 Task: Look for space in Perumpāvūr, India from 8th June, 2023 to 12th June, 2023 for 2 adults in price range Rs.8000 to Rs.16000. Place can be private room with 1  bedroom having 1 bed and 1 bathroom. Property type can be flatguest house, hotel. Booking option can be shelf check-in. Required host language is English.
Action: Mouse moved to (409, 104)
Screenshot: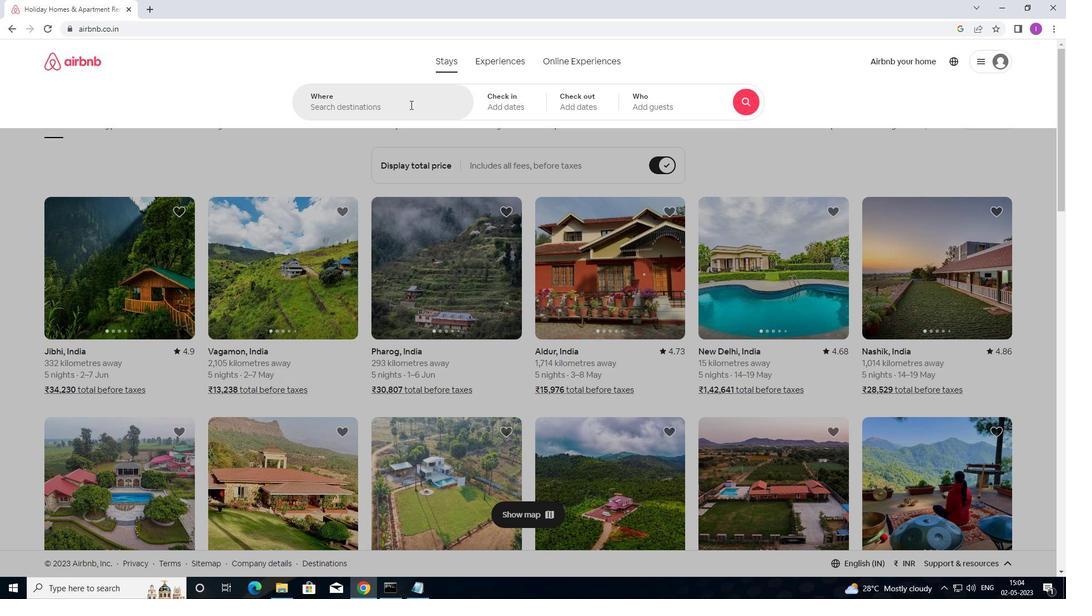 
Action: Mouse pressed left at (409, 104)
Screenshot: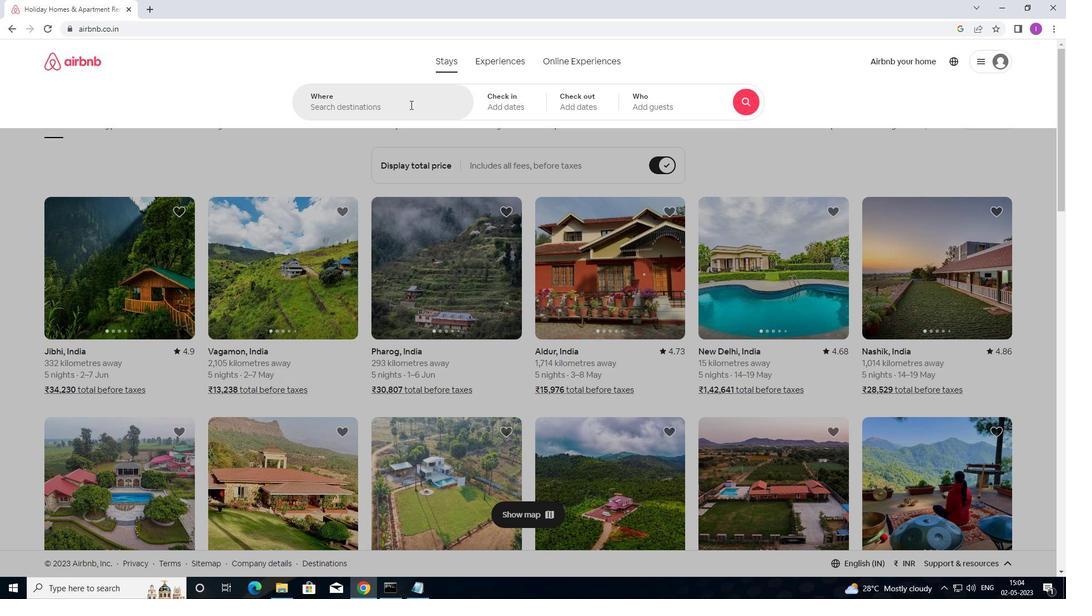 
Action: Mouse moved to (503, 107)
Screenshot: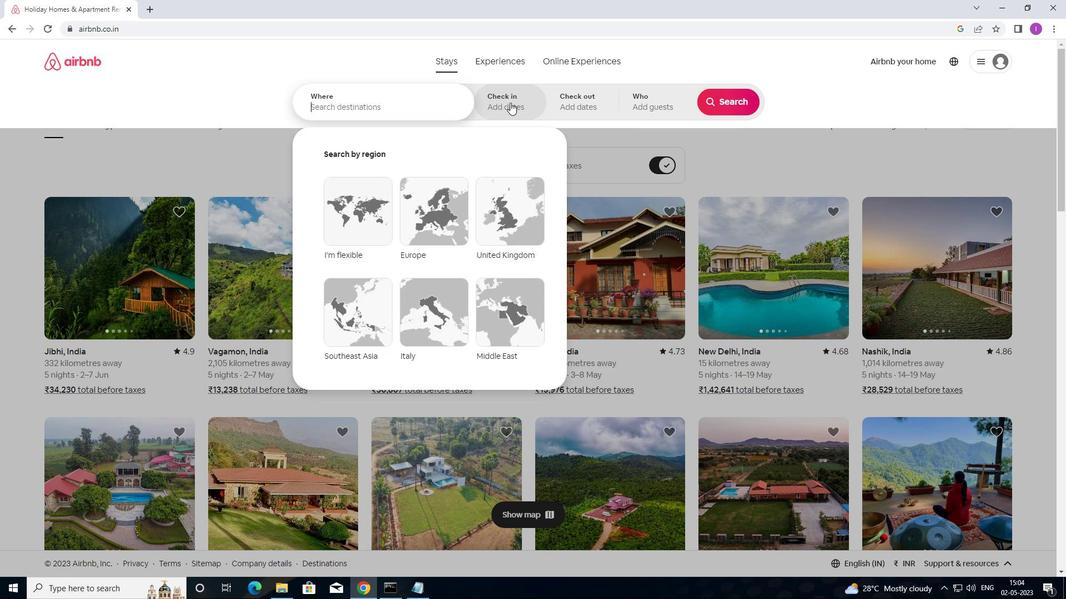 
Action: Key pressed <Key.shift><Key.shift><Key.shift><Key.shift><Key.shift><Key.shift><Key.shift><Key.shift>PERUMPAVUR,<Key.shift>INDIA
Screenshot: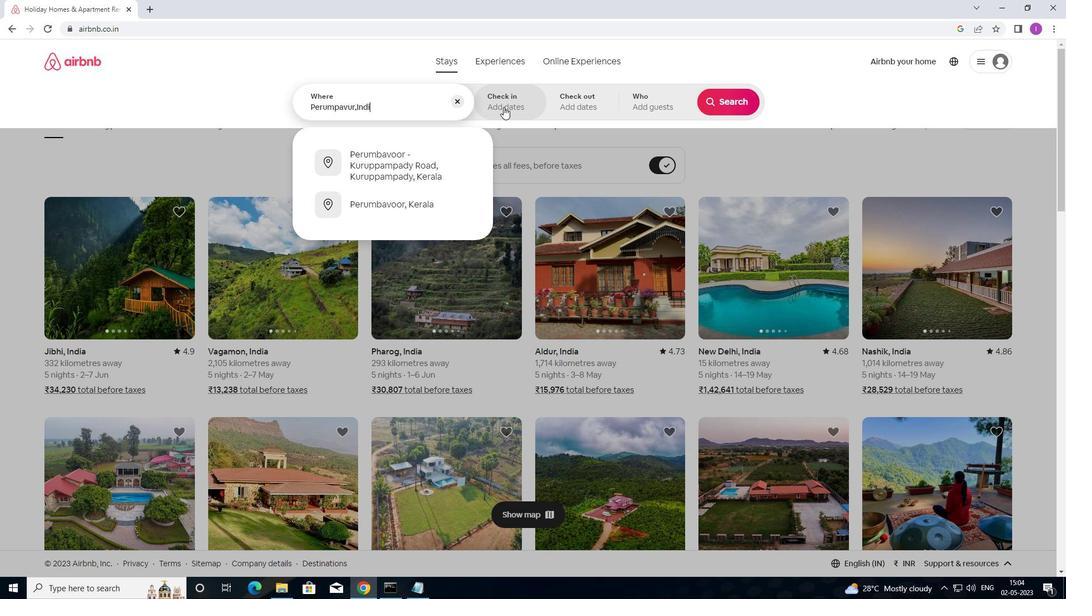 
Action: Mouse moved to (498, 106)
Screenshot: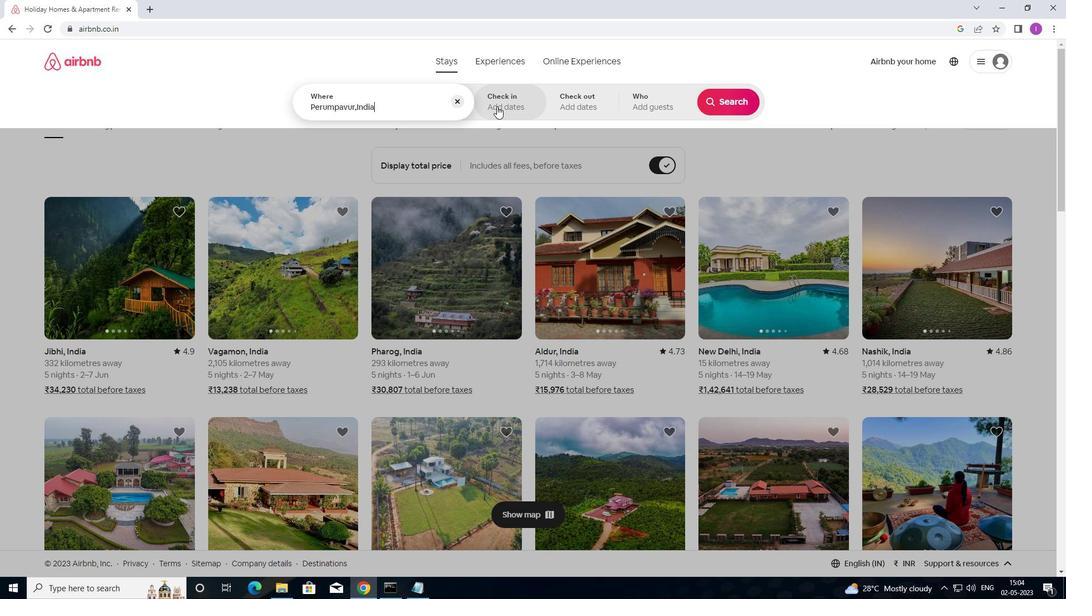 
Action: Mouse pressed left at (498, 106)
Screenshot: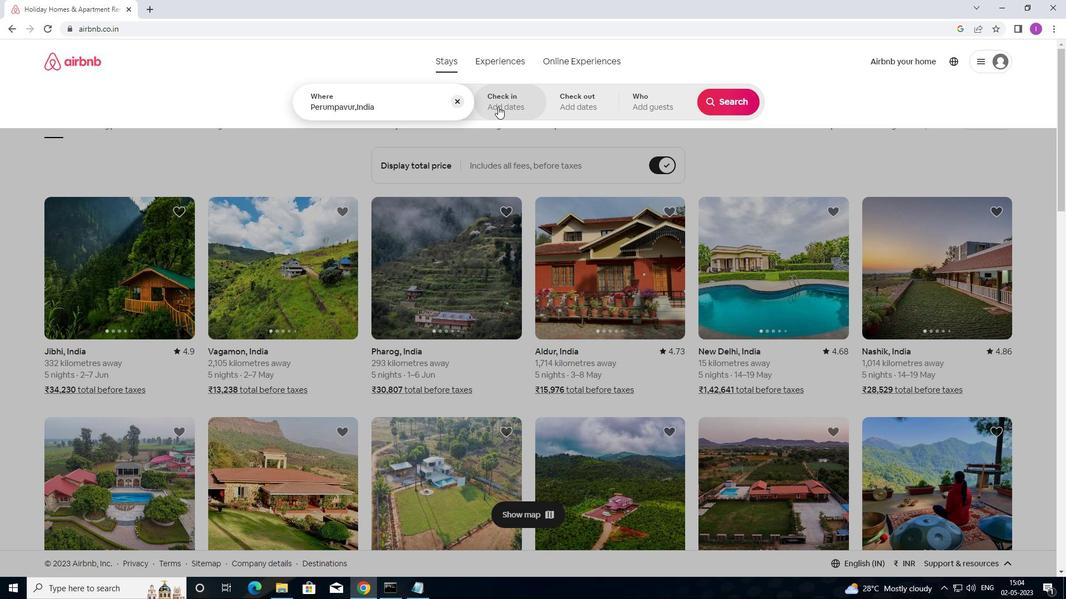 
Action: Mouse moved to (725, 194)
Screenshot: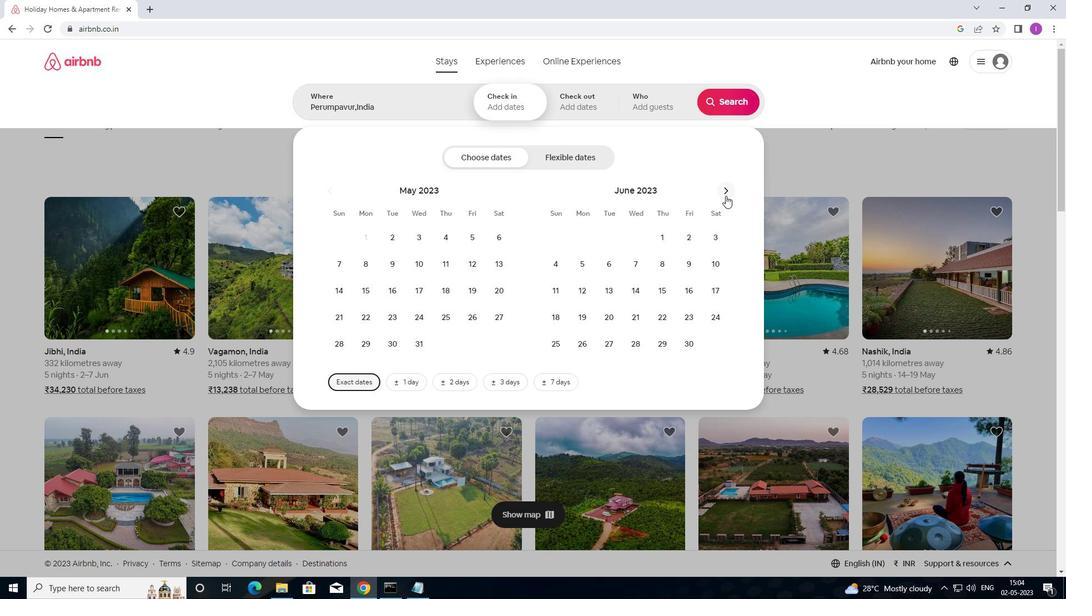 
Action: Mouse pressed left at (725, 194)
Screenshot: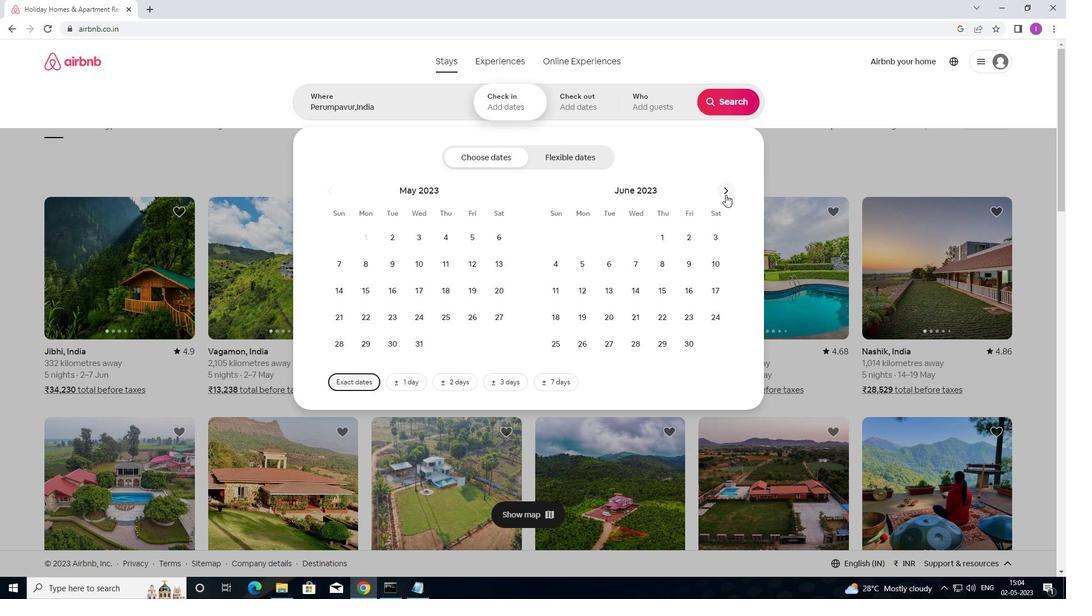 
Action: Mouse moved to (450, 264)
Screenshot: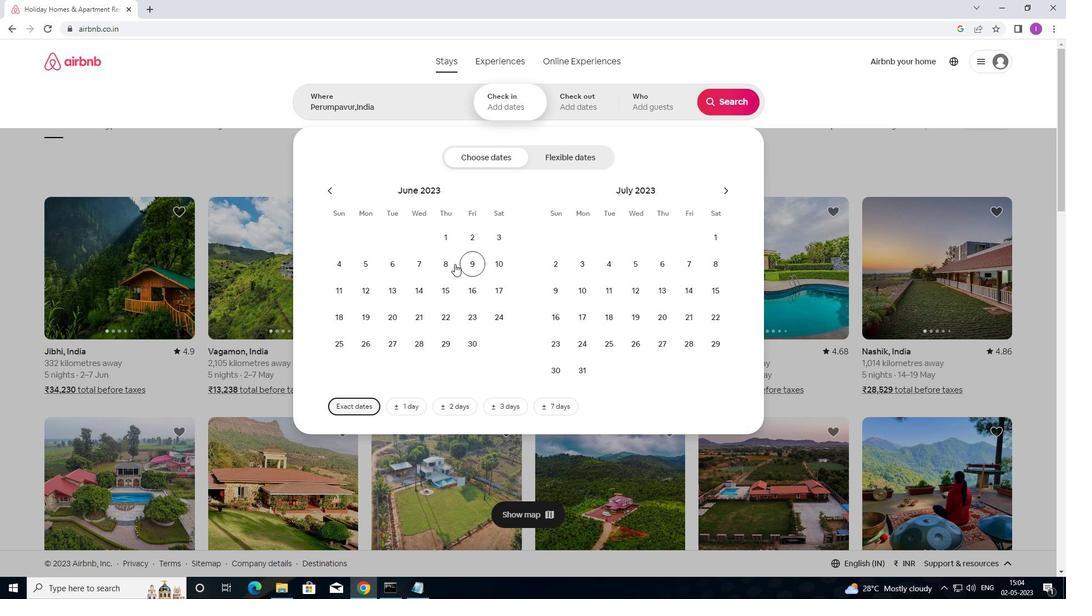 
Action: Mouse pressed left at (450, 264)
Screenshot: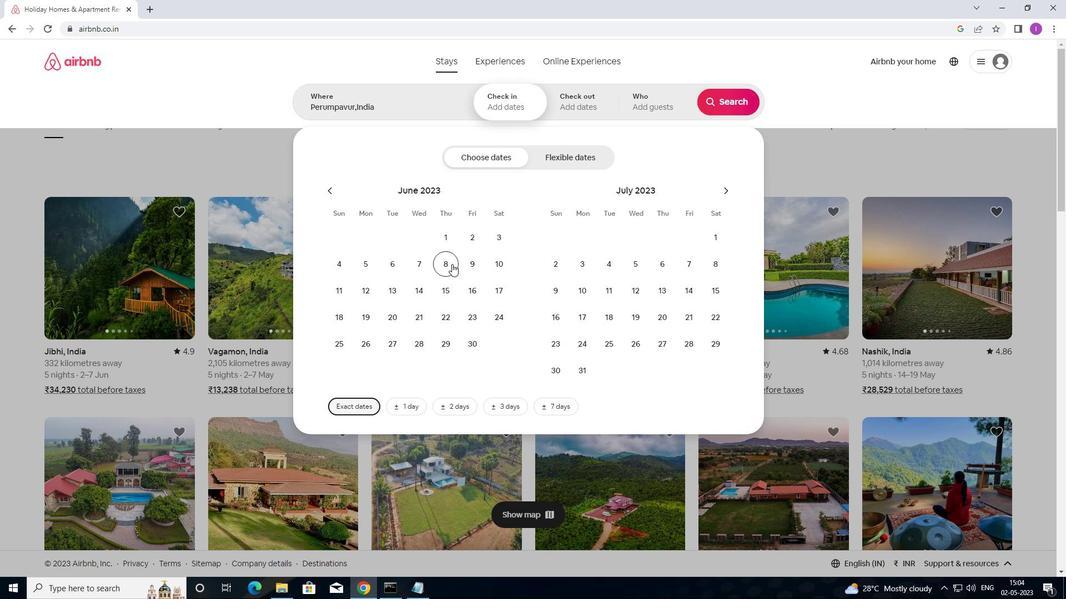 
Action: Mouse moved to (372, 293)
Screenshot: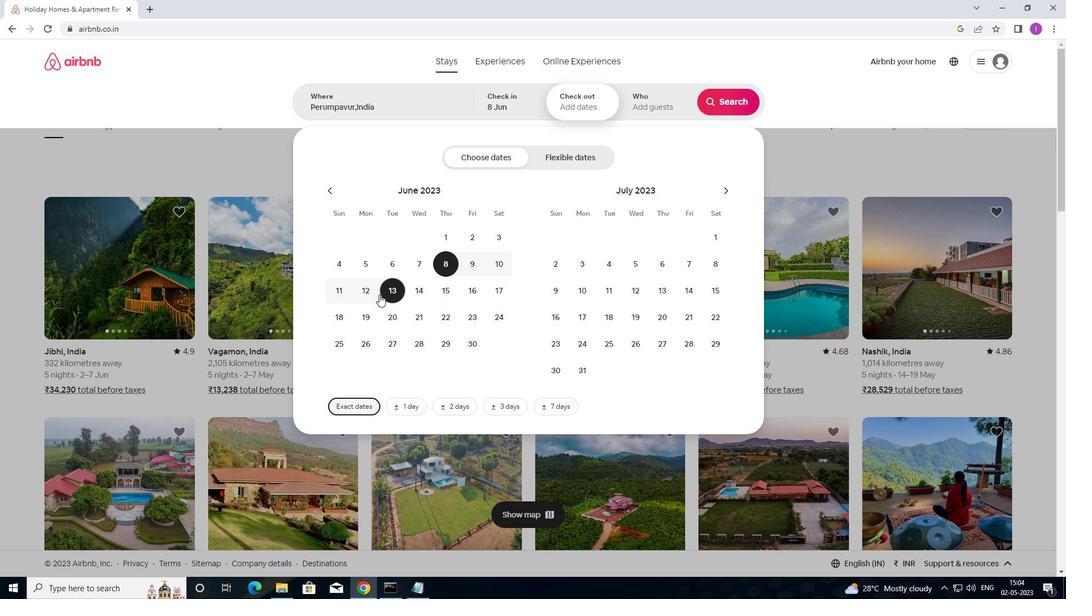 
Action: Mouse pressed left at (372, 293)
Screenshot: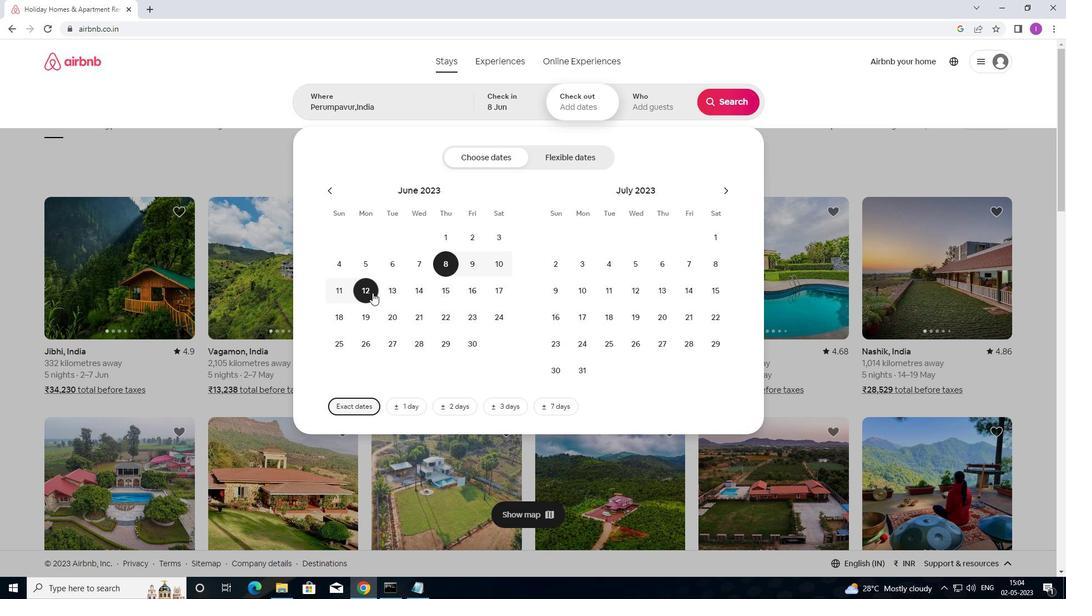 
Action: Mouse moved to (645, 109)
Screenshot: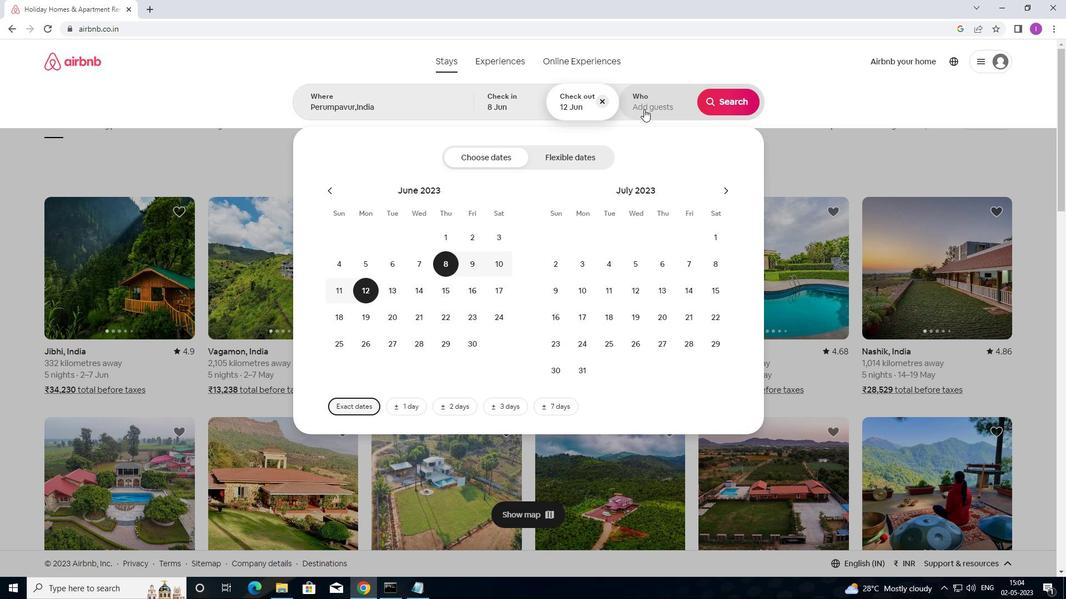 
Action: Mouse pressed left at (645, 109)
Screenshot: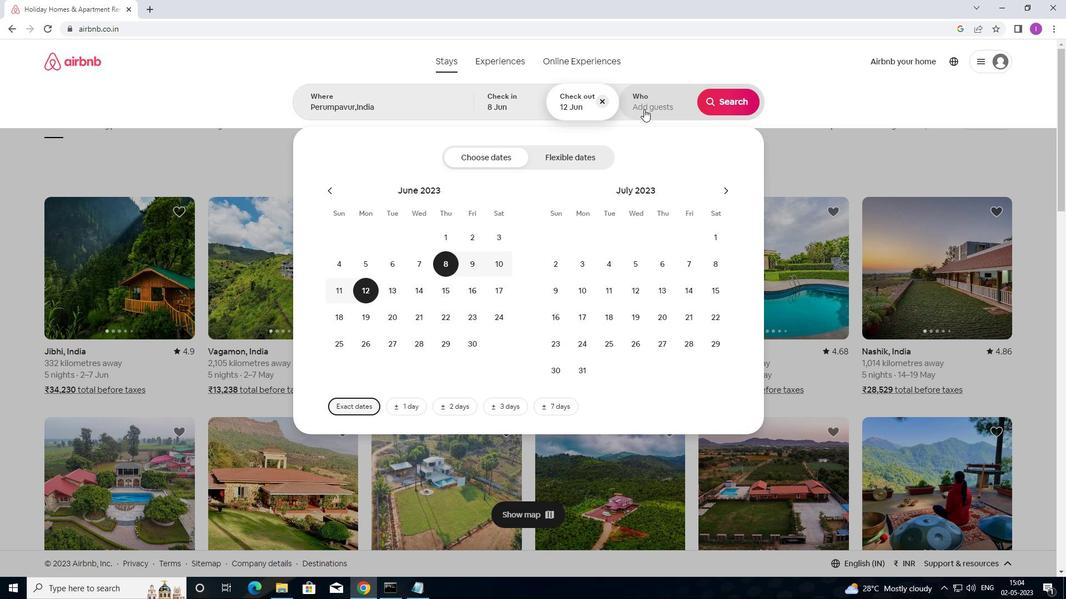 
Action: Mouse moved to (730, 160)
Screenshot: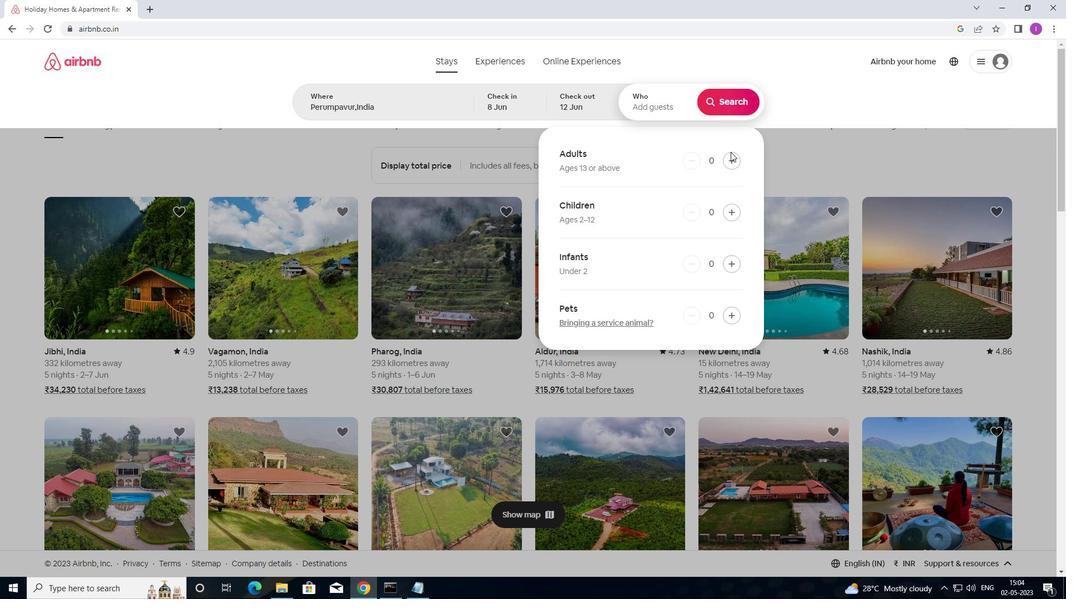 
Action: Mouse pressed left at (730, 160)
Screenshot: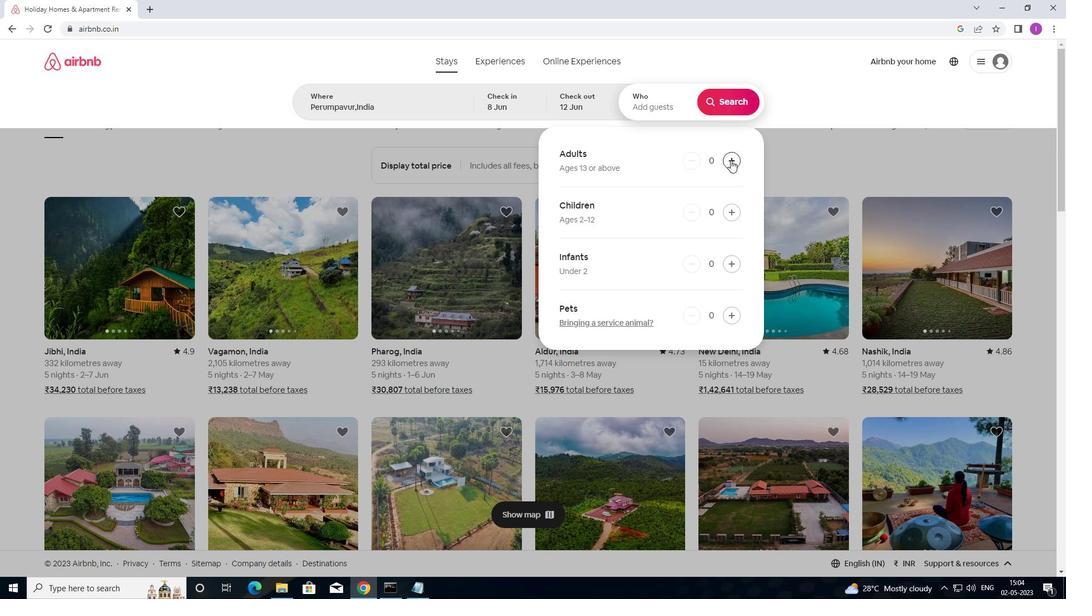 
Action: Mouse moved to (730, 161)
Screenshot: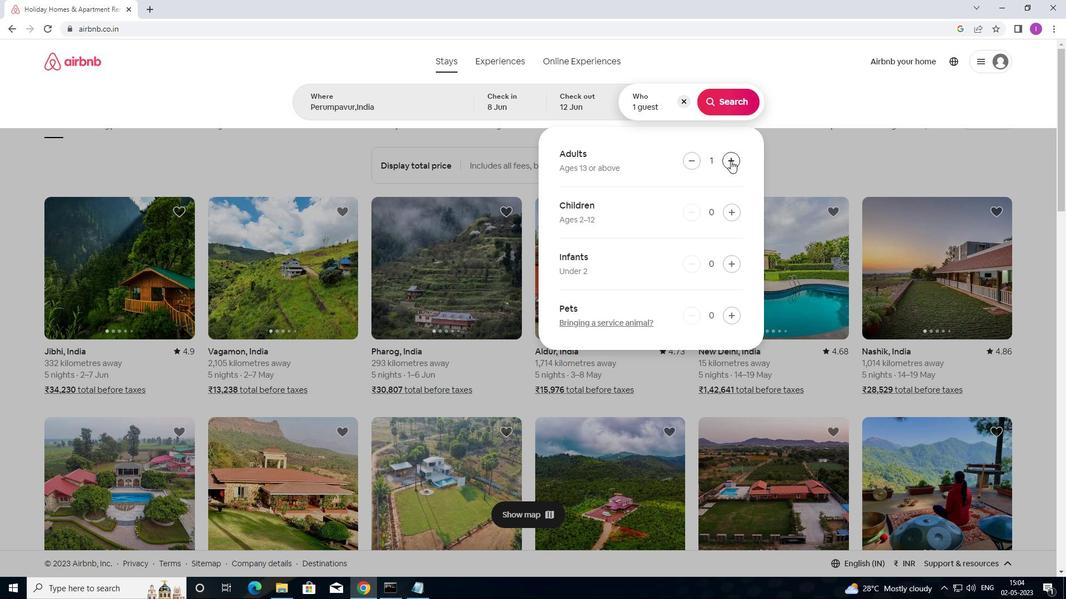 
Action: Mouse pressed left at (730, 161)
Screenshot: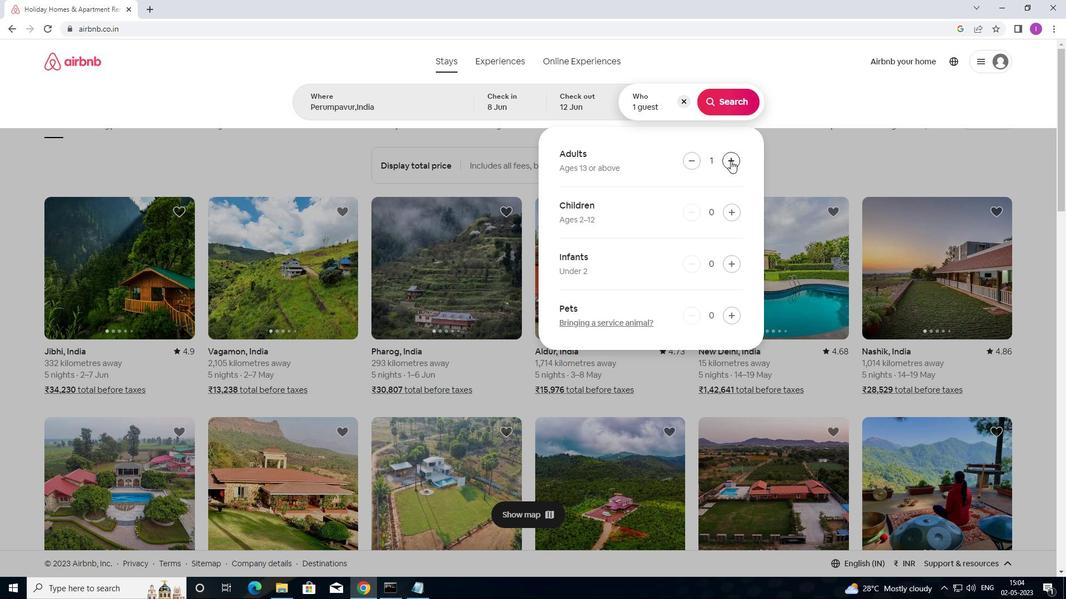 
Action: Mouse moved to (724, 102)
Screenshot: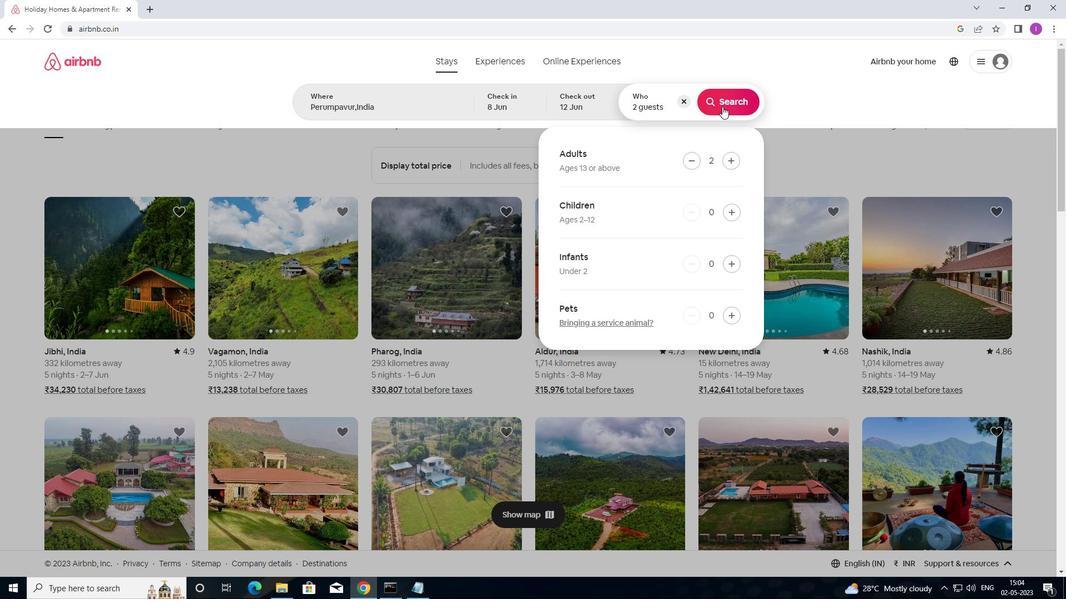 
Action: Mouse pressed left at (724, 102)
Screenshot: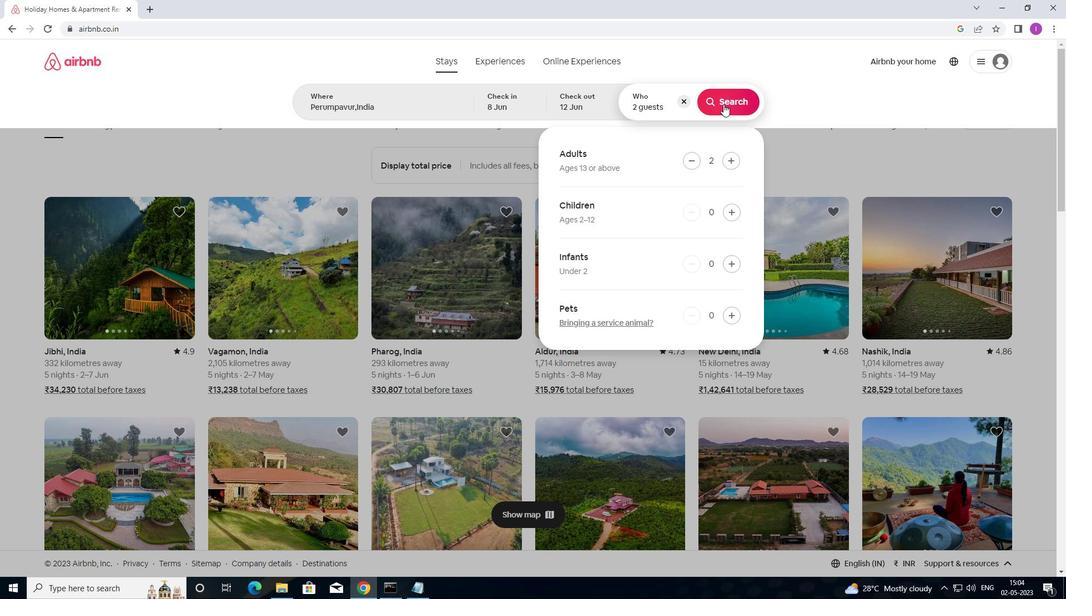 
Action: Mouse moved to (1016, 108)
Screenshot: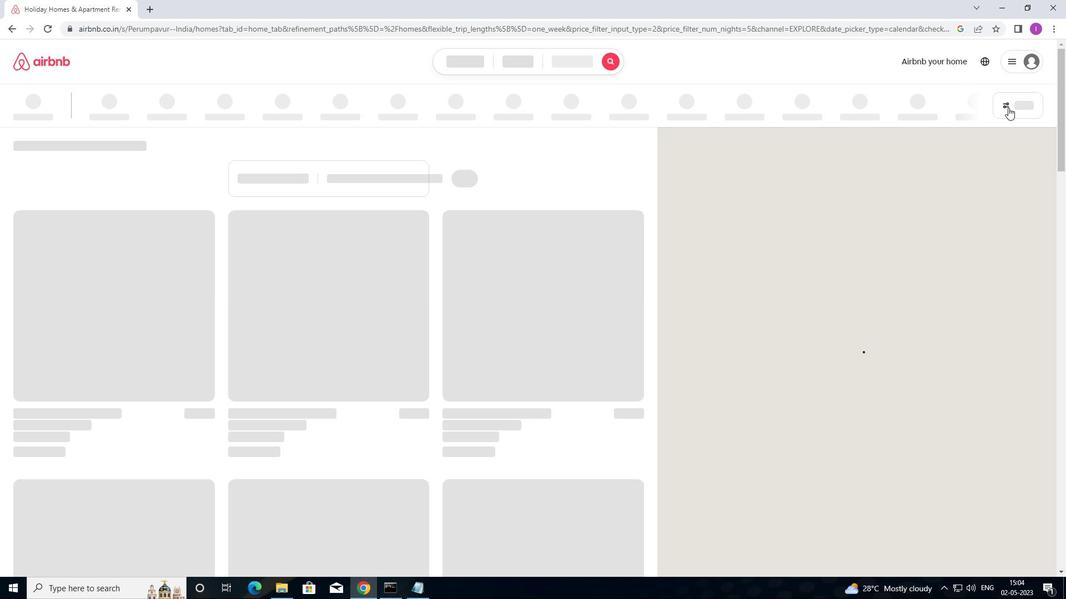 
Action: Mouse pressed left at (1016, 108)
Screenshot: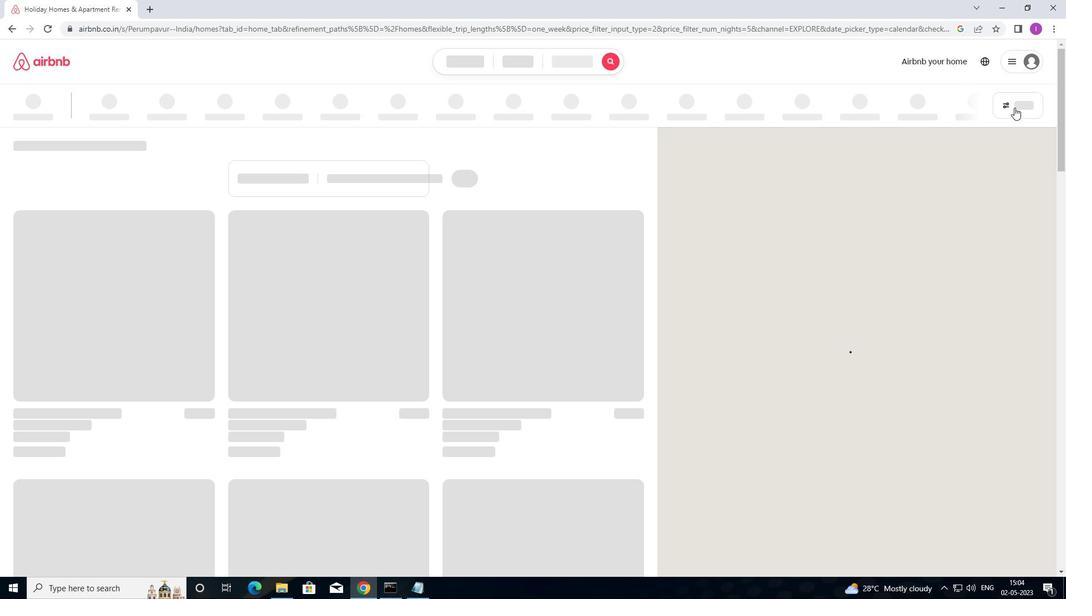 
Action: Mouse moved to (402, 247)
Screenshot: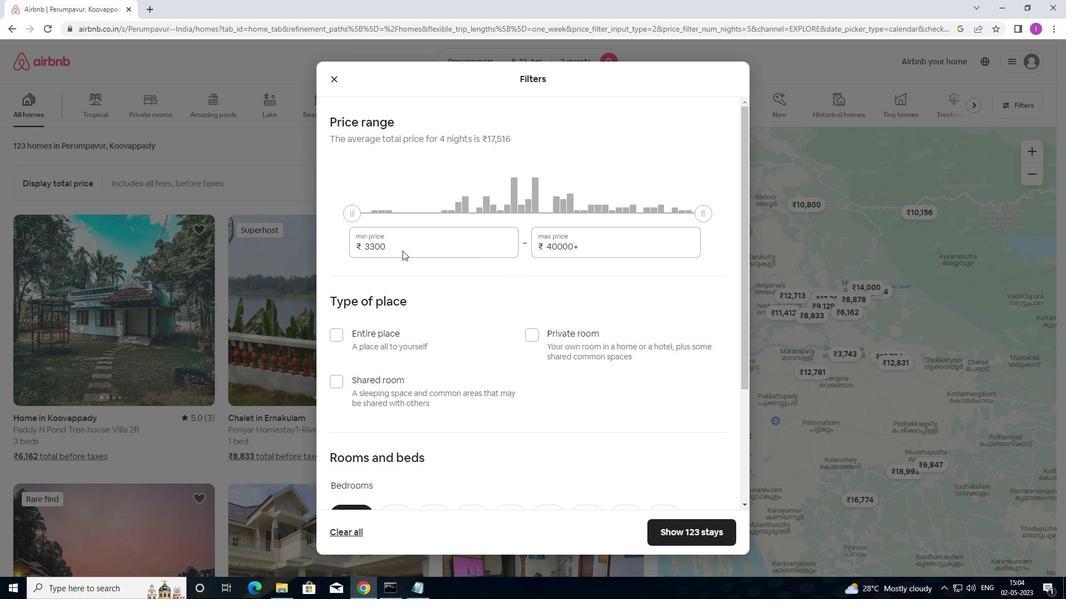 
Action: Mouse pressed left at (402, 247)
Screenshot: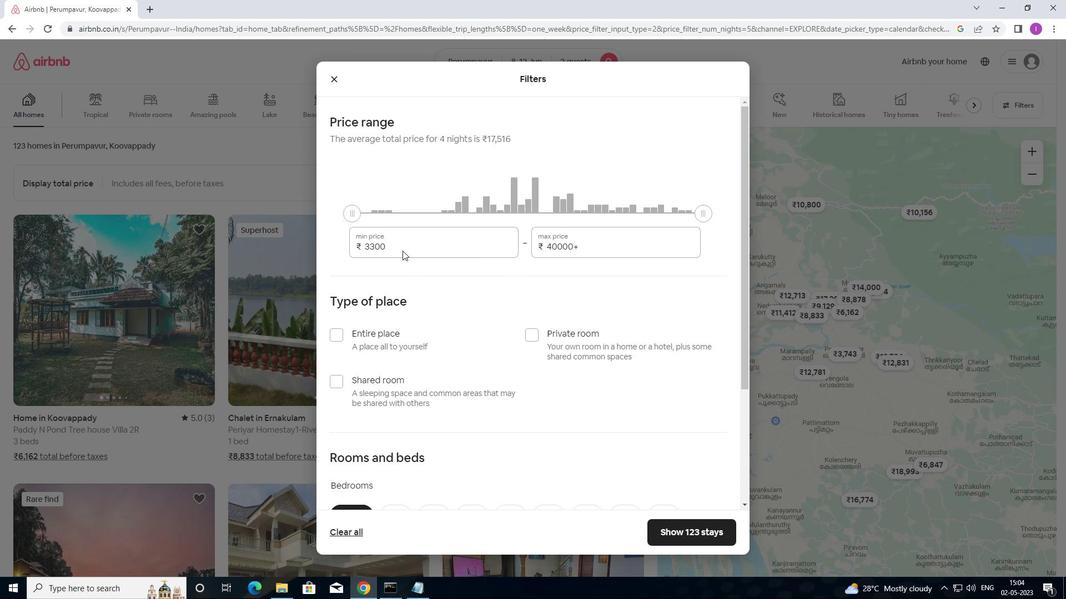 
Action: Mouse moved to (370, 236)
Screenshot: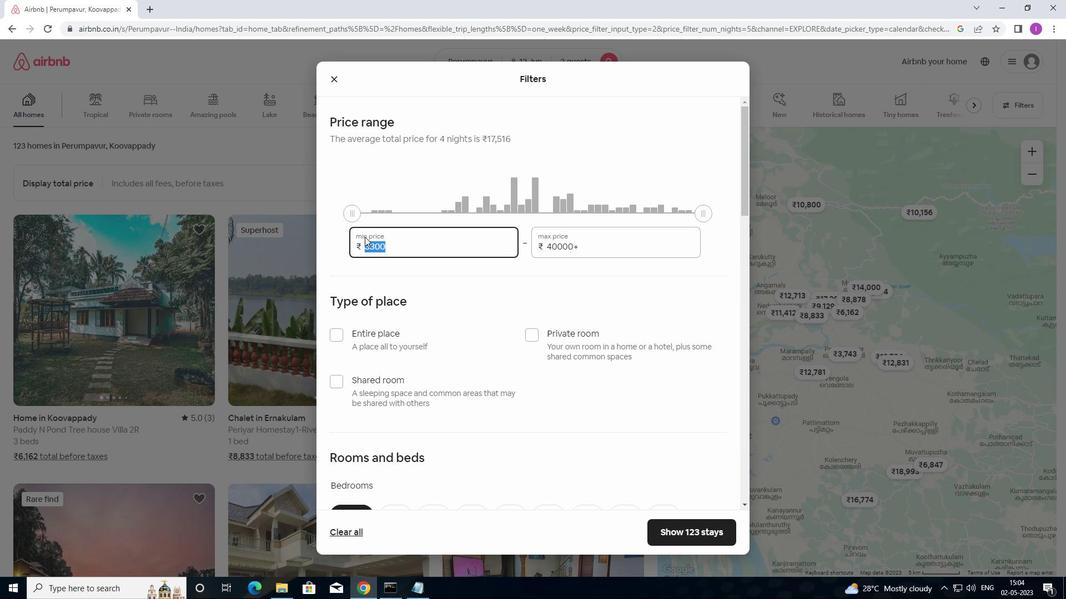 
Action: Key pressed 8
Screenshot: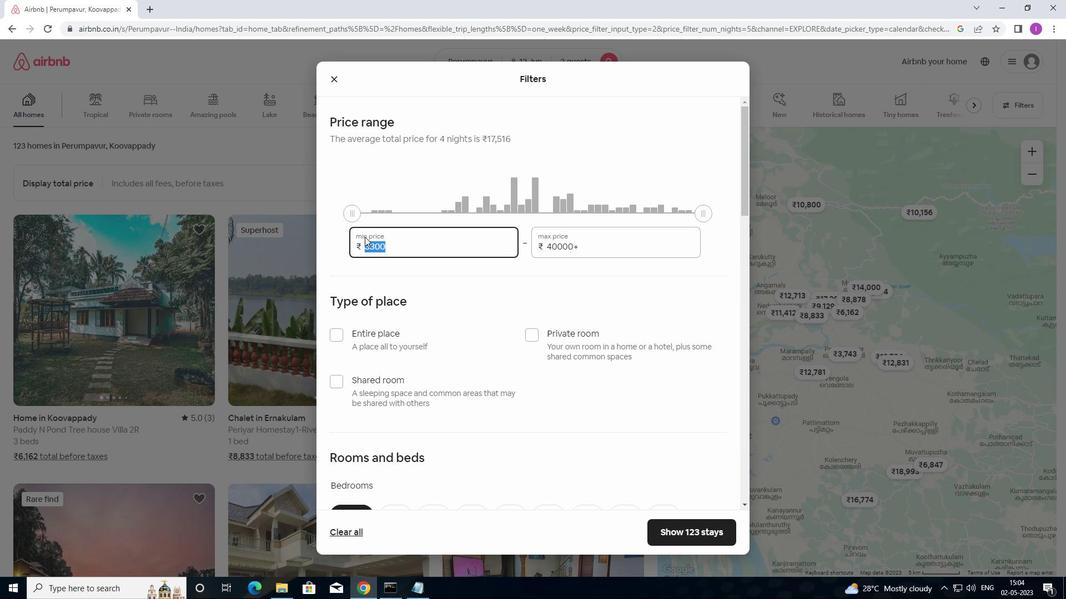 
Action: Mouse moved to (374, 234)
Screenshot: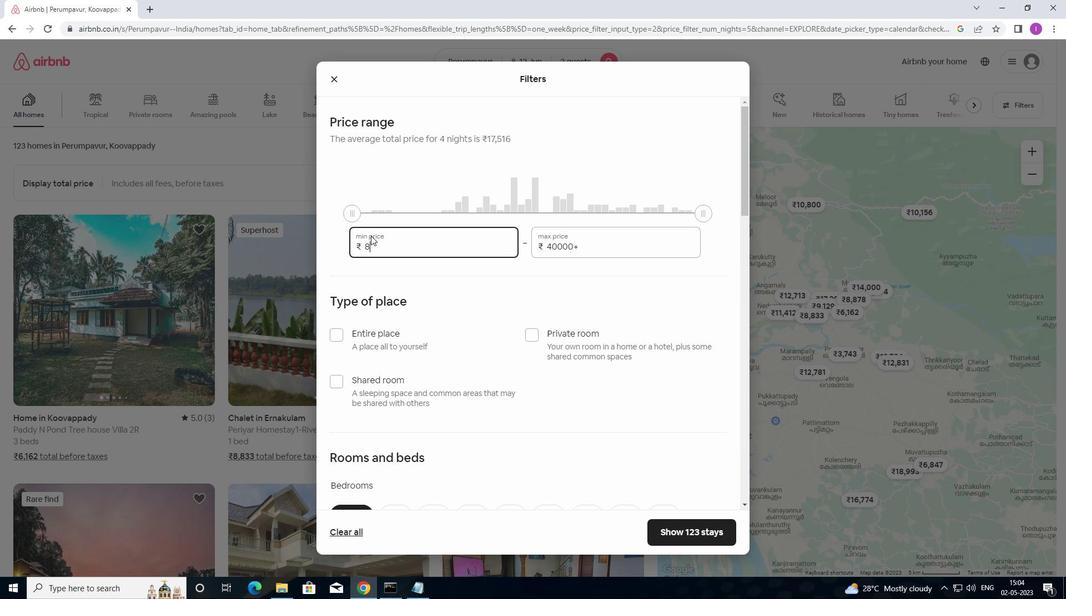 
Action: Key pressed 00
Screenshot: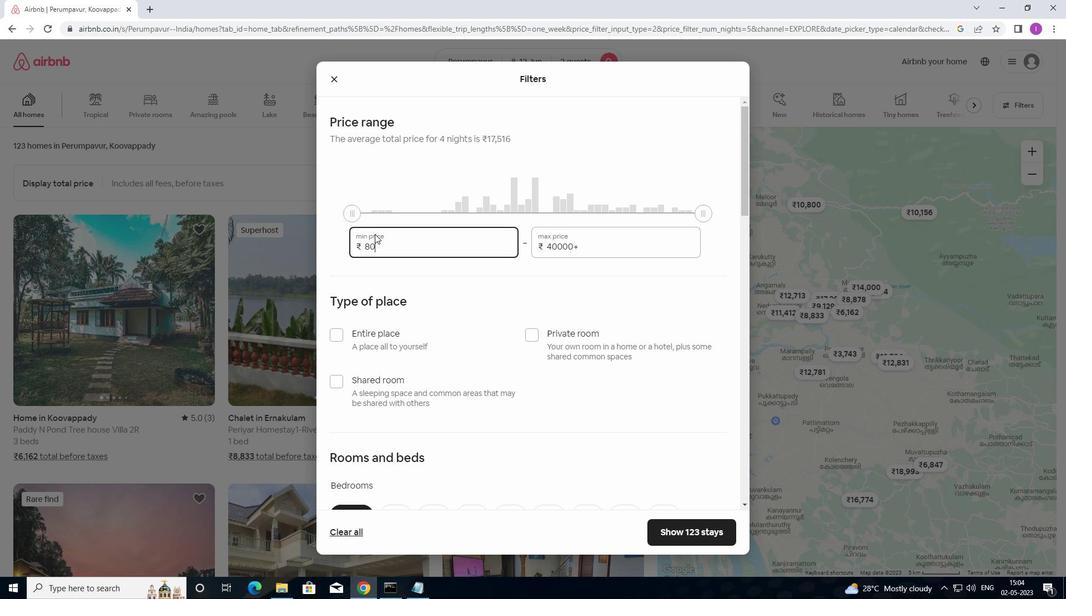 
Action: Mouse moved to (375, 234)
Screenshot: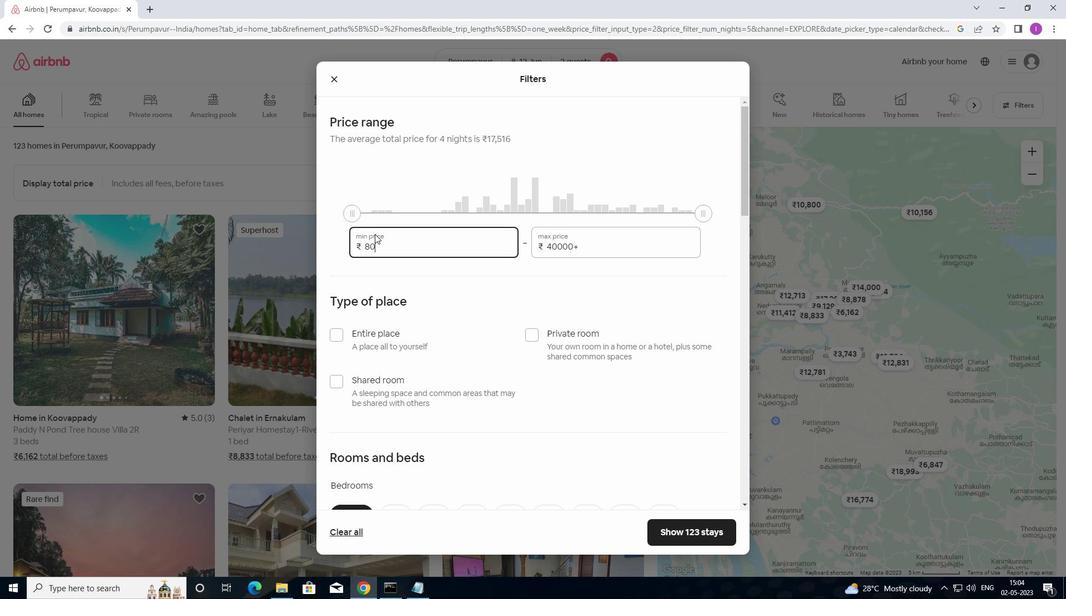 
Action: Key pressed 0
Screenshot: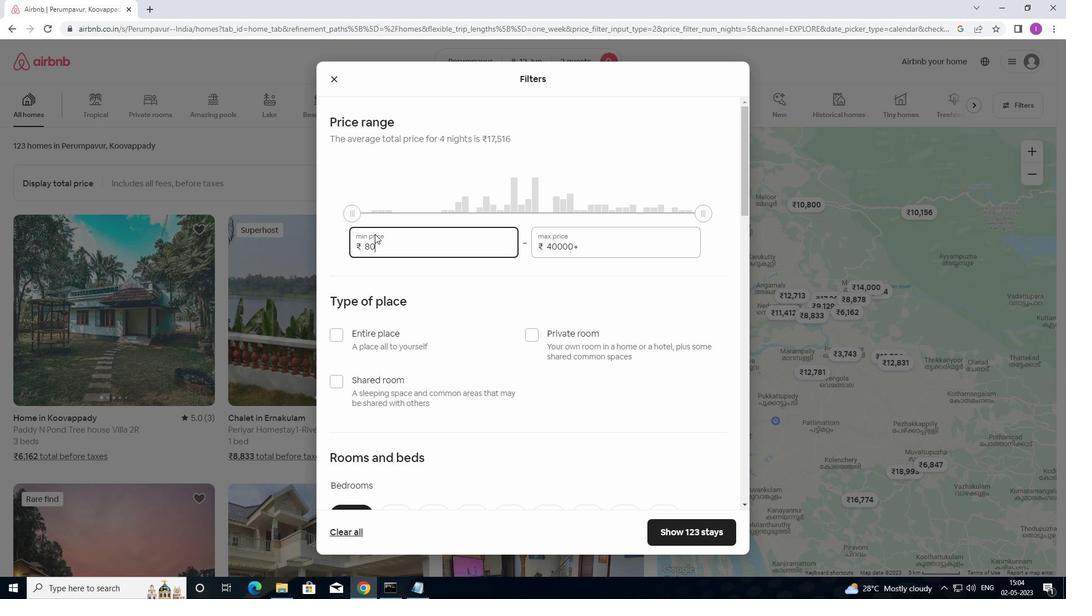 
Action: Mouse moved to (581, 247)
Screenshot: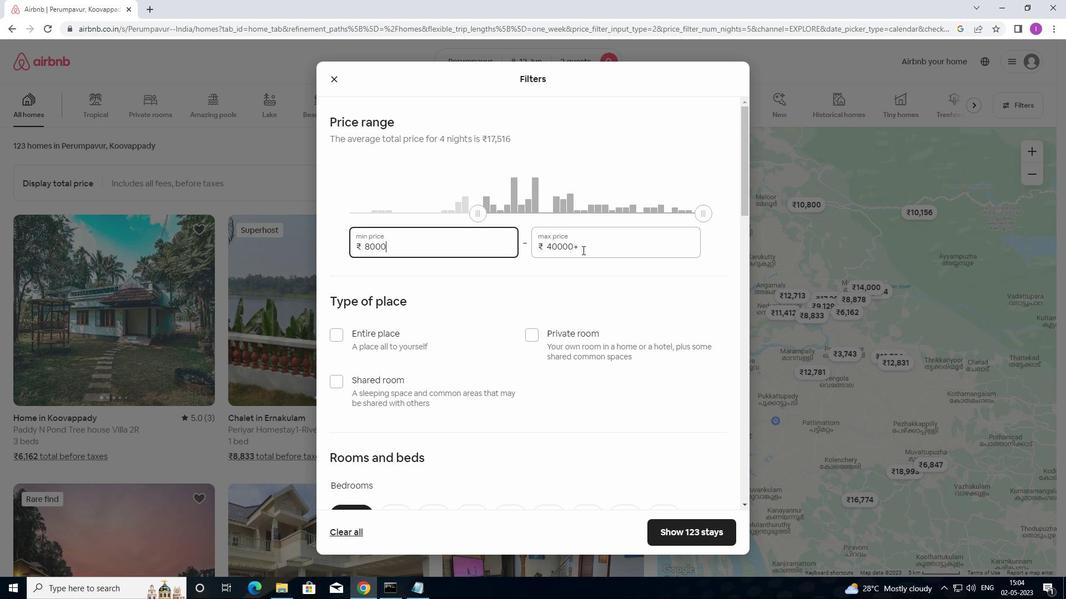 
Action: Mouse pressed left at (581, 247)
Screenshot: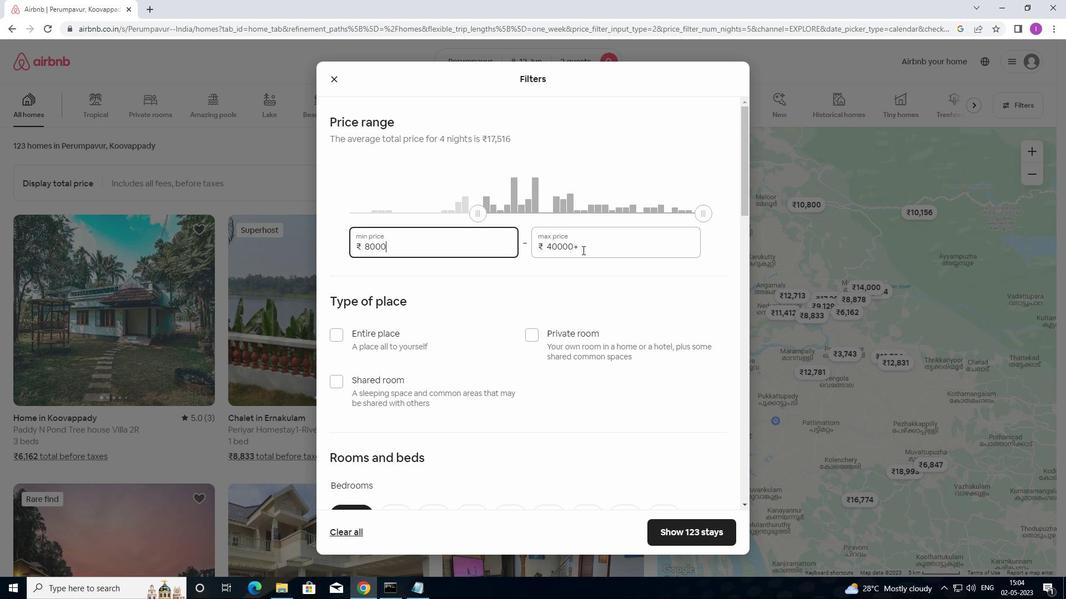 
Action: Mouse moved to (523, 244)
Screenshot: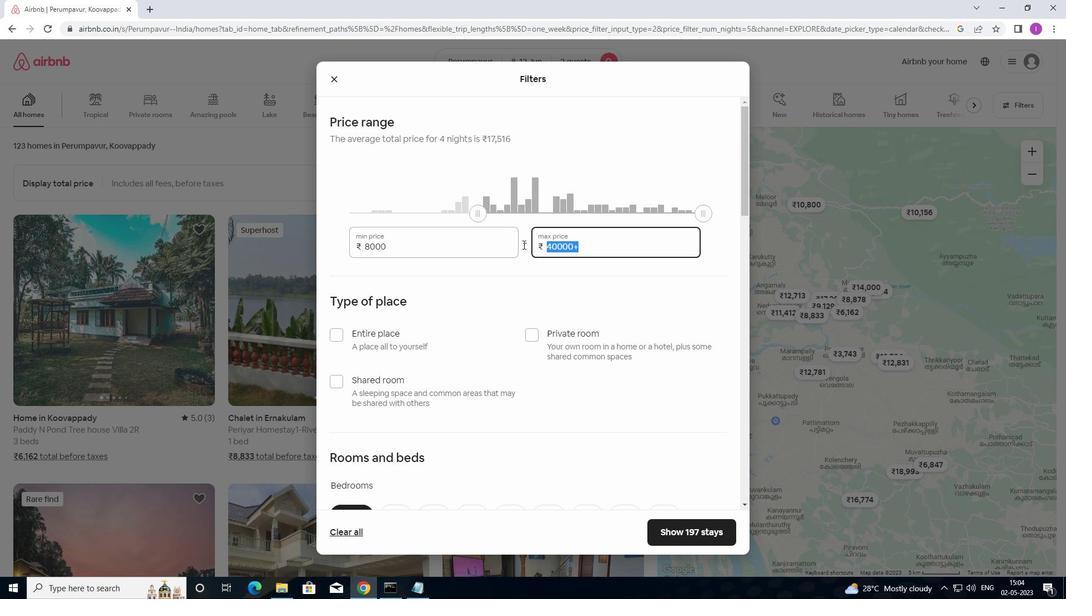 
Action: Key pressed 1
Screenshot: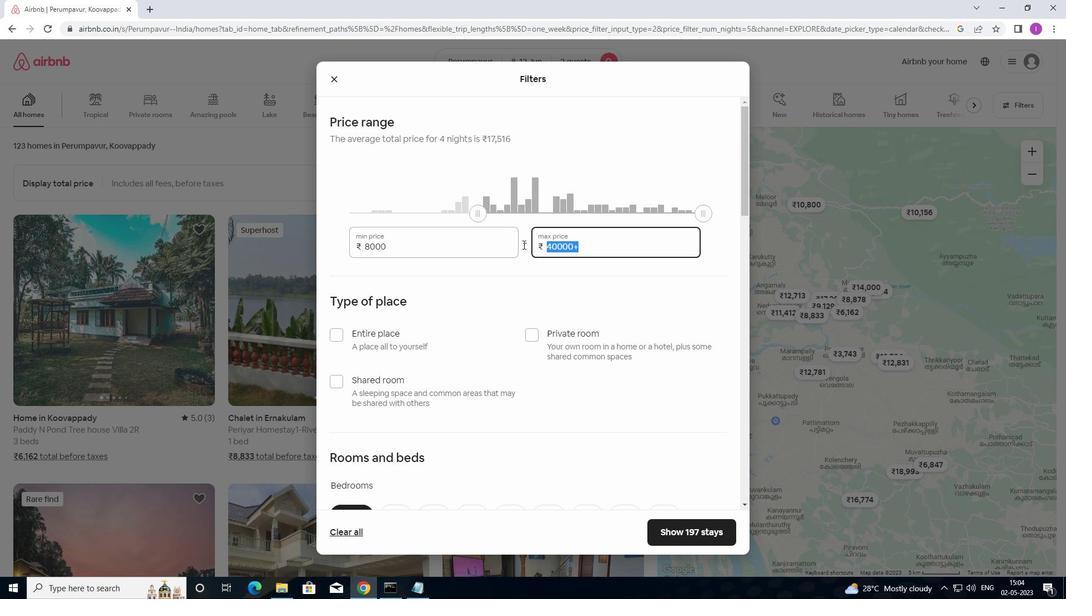 
Action: Mouse moved to (524, 244)
Screenshot: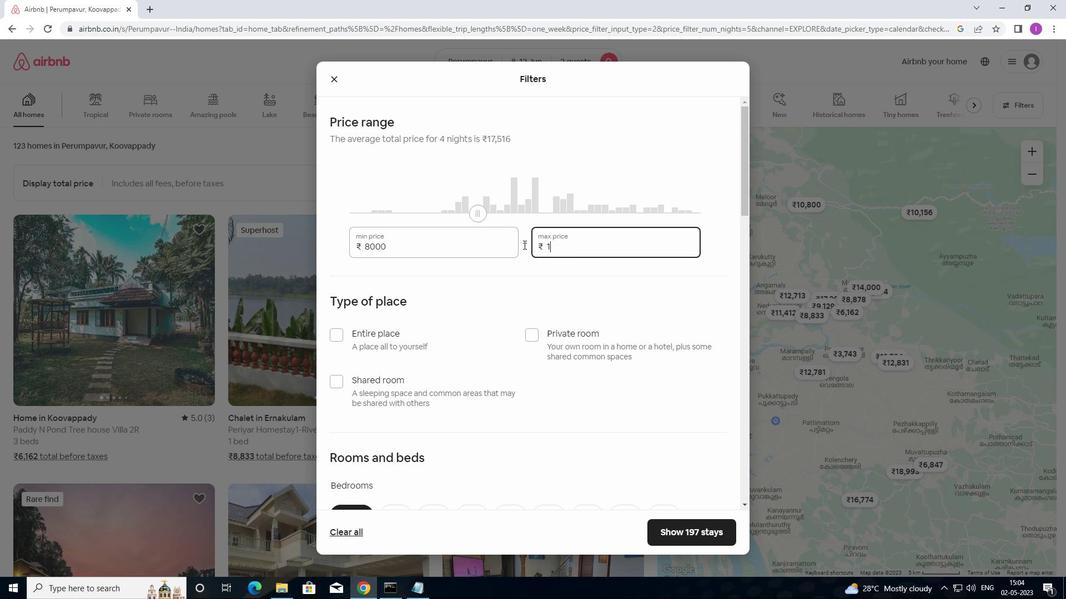
Action: Key pressed 6
Screenshot: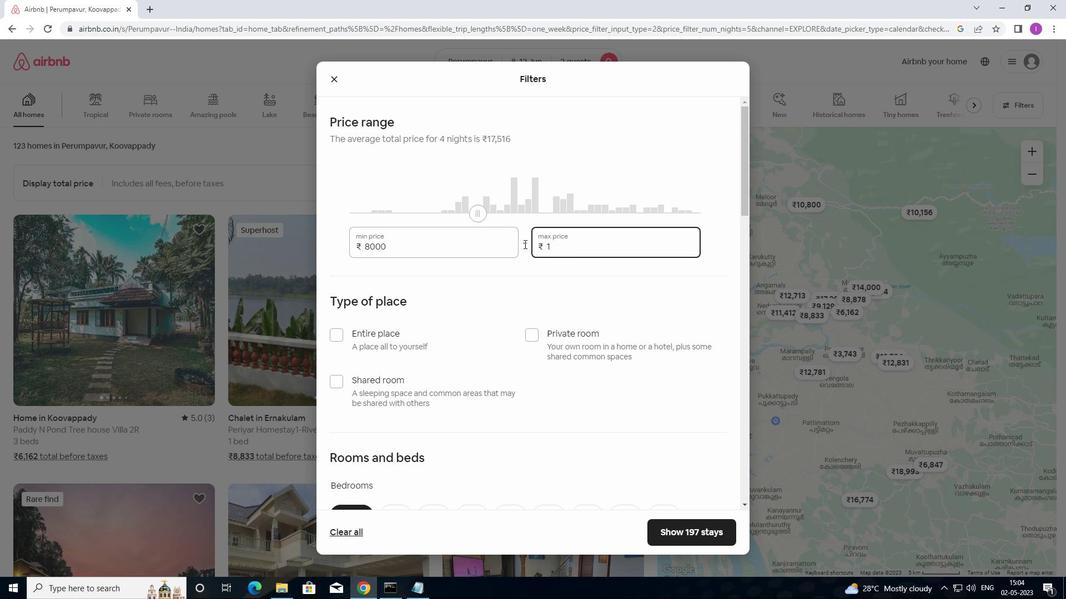 
Action: Mouse moved to (524, 243)
Screenshot: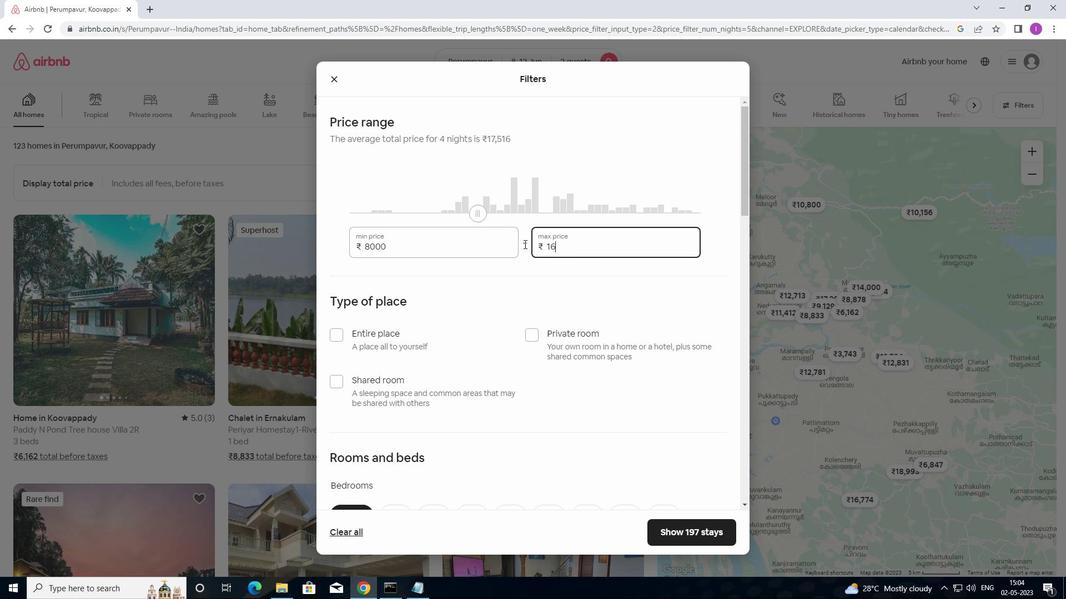 
Action: Key pressed 000
Screenshot: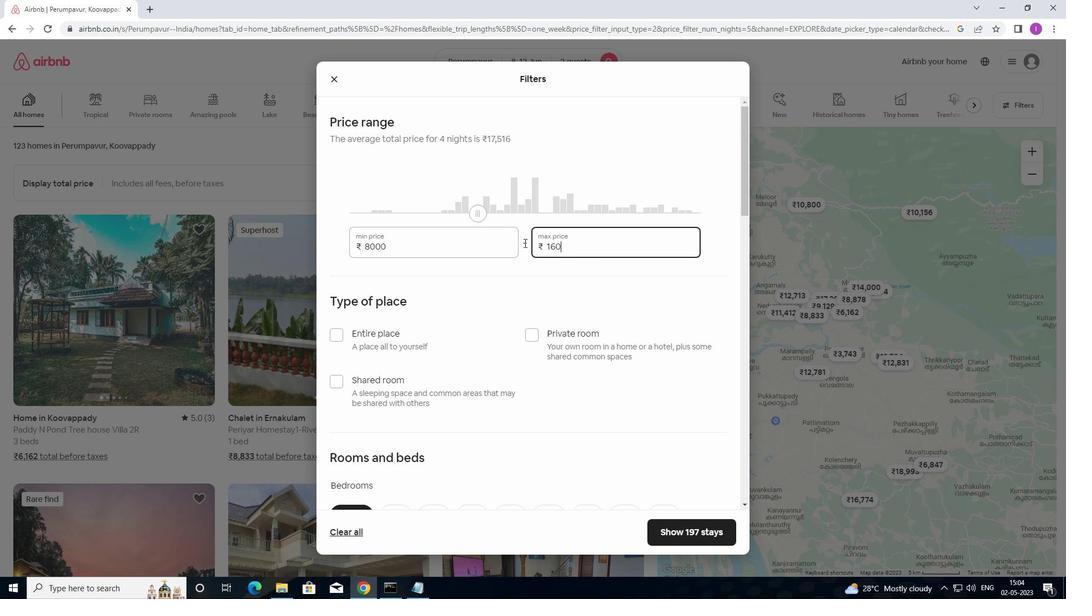
Action: Mouse moved to (508, 301)
Screenshot: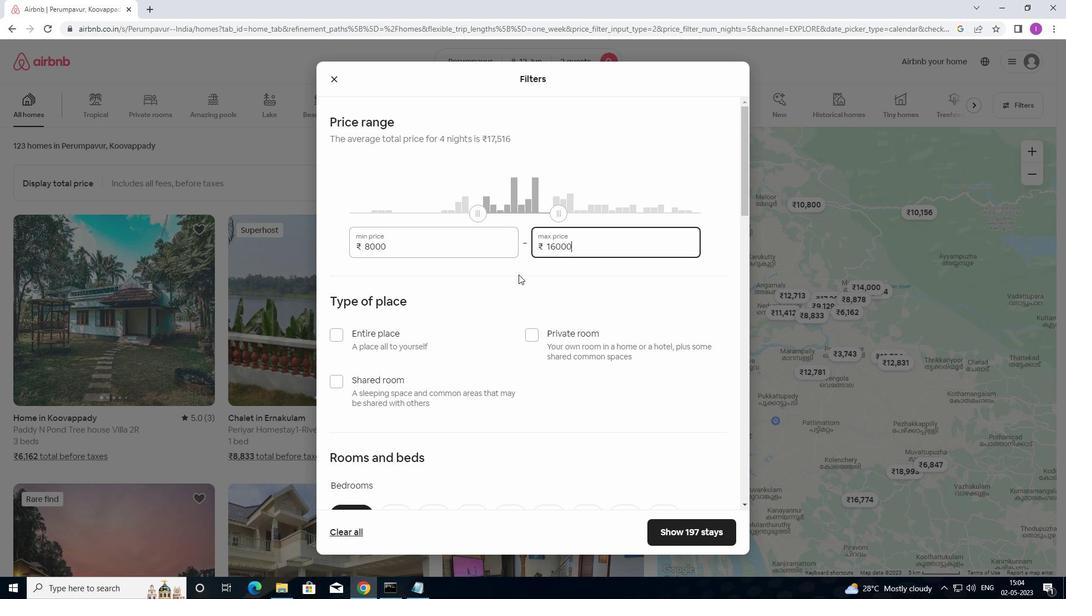 
Action: Mouse scrolled (508, 300) with delta (0, 0)
Screenshot: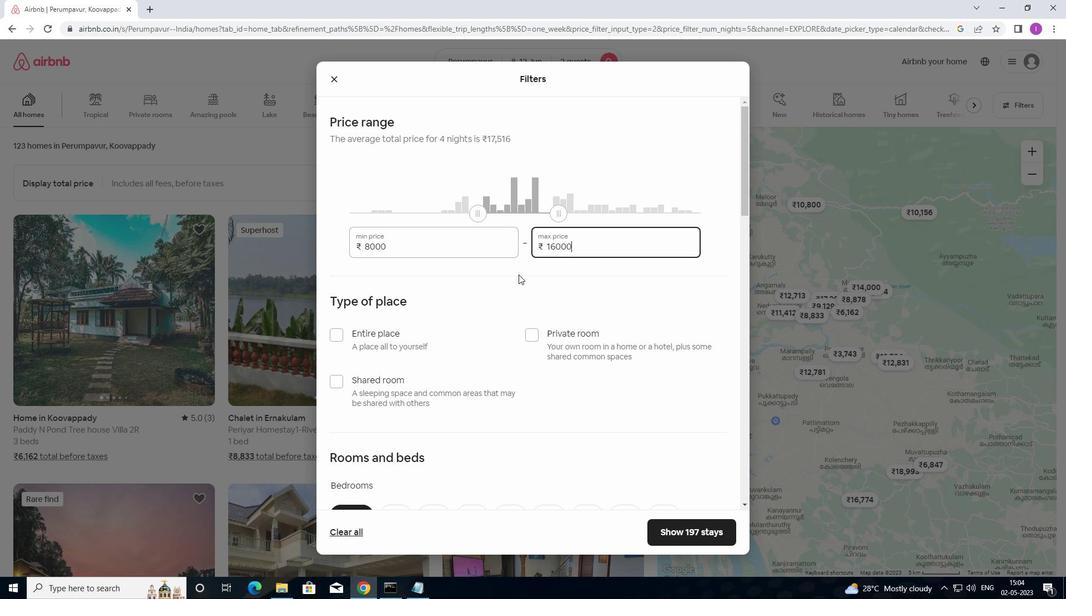 
Action: Mouse moved to (508, 305)
Screenshot: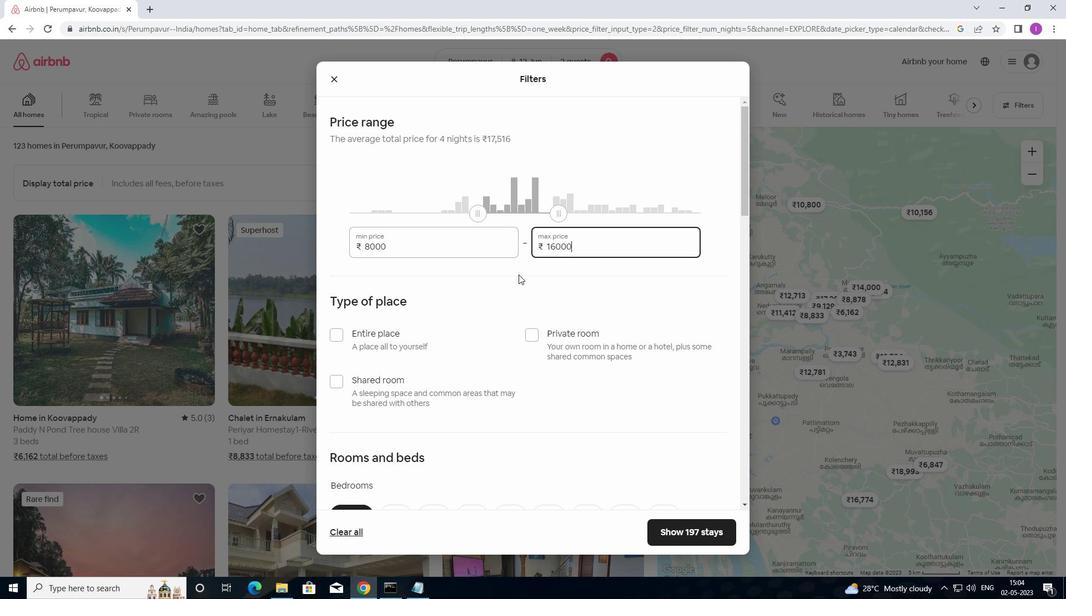 
Action: Mouse scrolled (508, 304) with delta (0, 0)
Screenshot: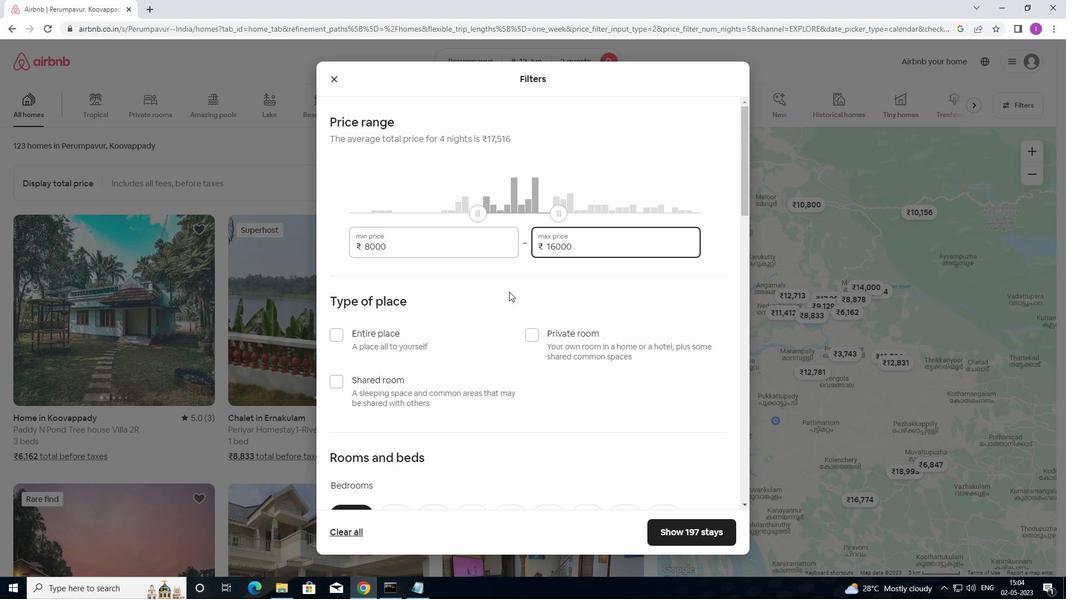
Action: Mouse moved to (540, 223)
Screenshot: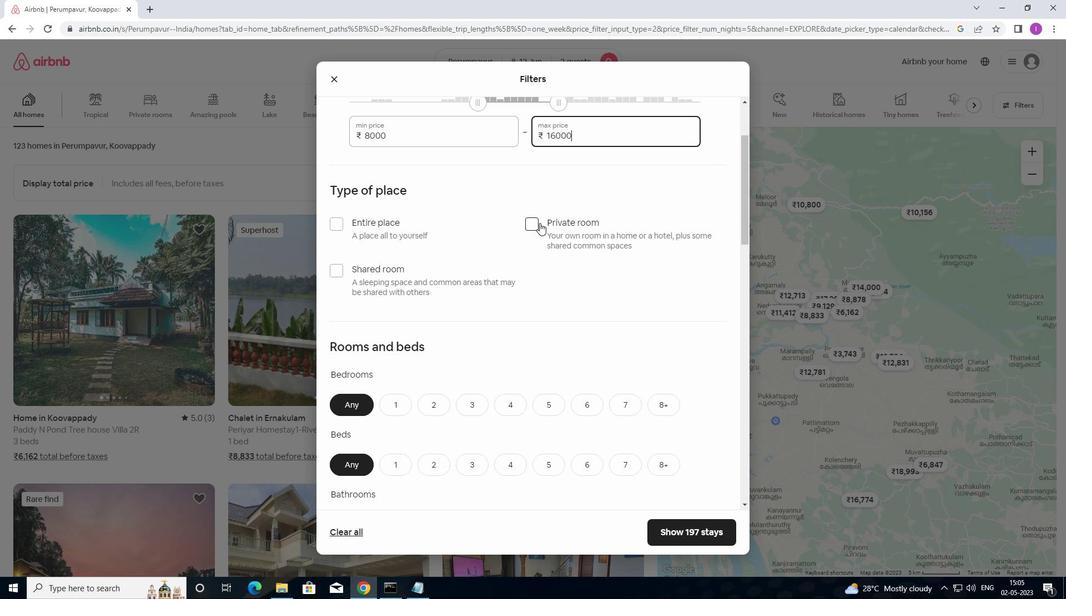 
Action: Mouse pressed left at (540, 223)
Screenshot: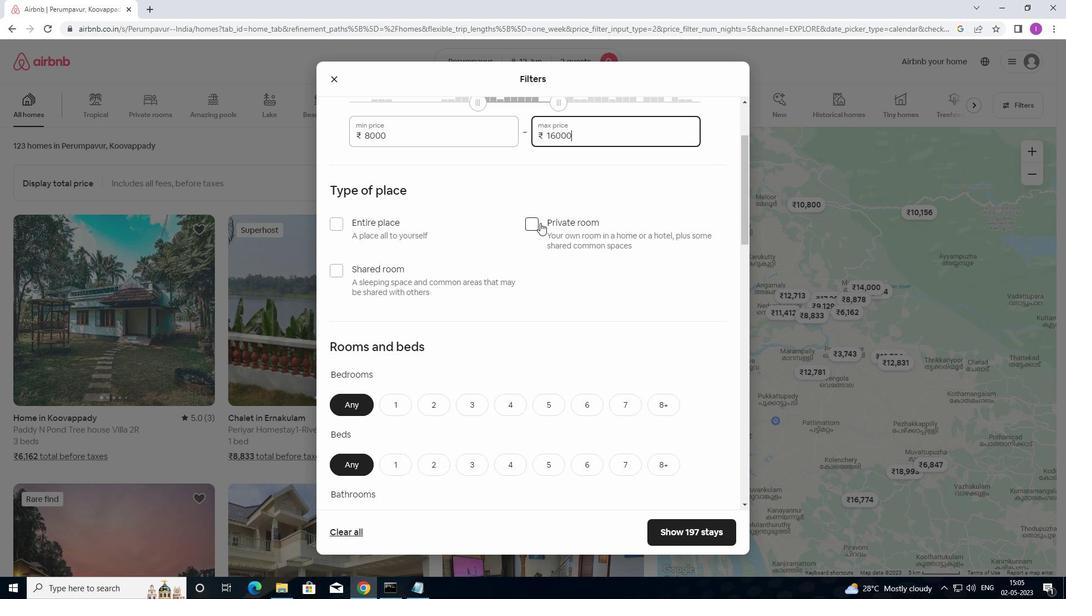 
Action: Mouse moved to (573, 246)
Screenshot: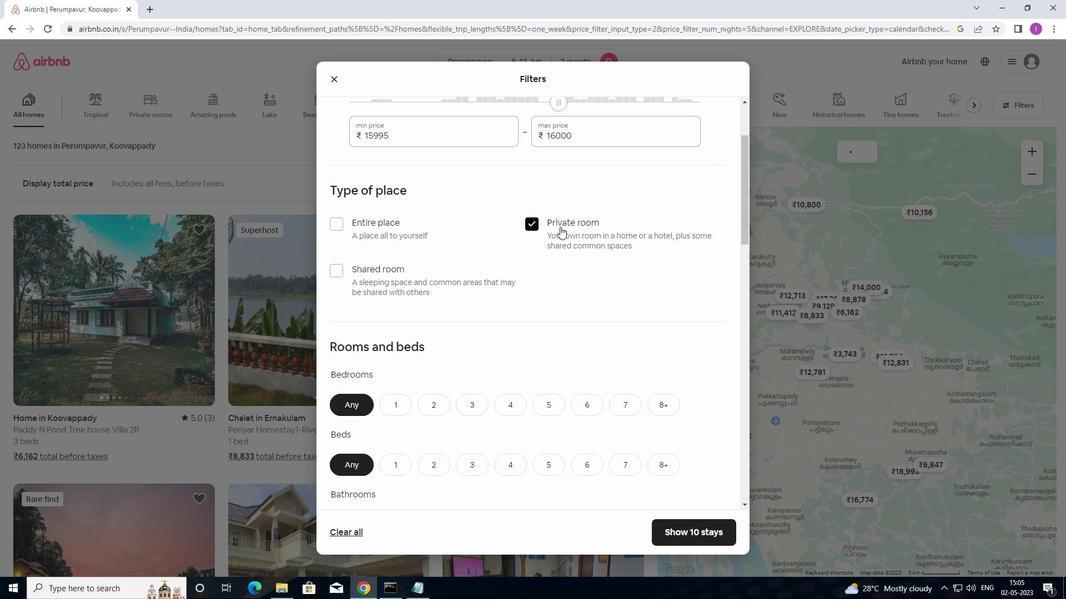 
Action: Mouse scrolled (573, 245) with delta (0, 0)
Screenshot: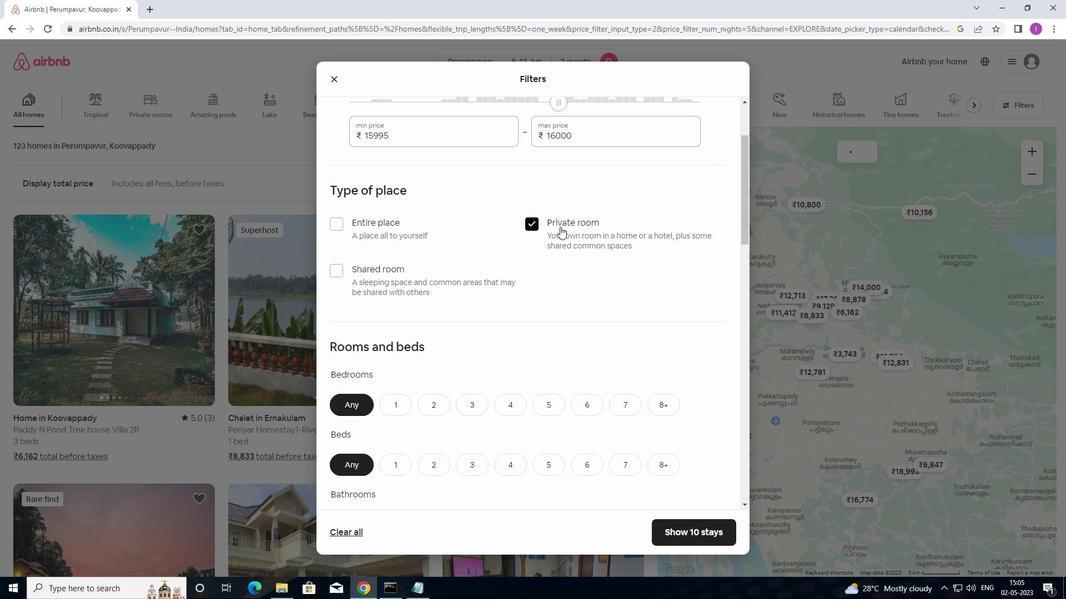 
Action: Mouse moved to (573, 249)
Screenshot: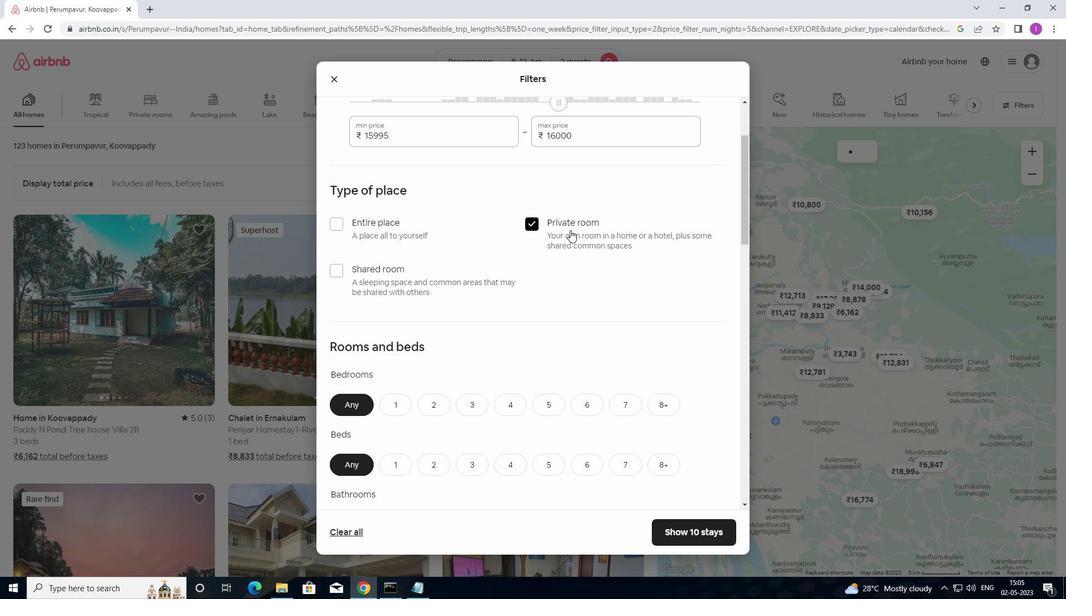 
Action: Mouse scrolled (573, 249) with delta (0, 0)
Screenshot: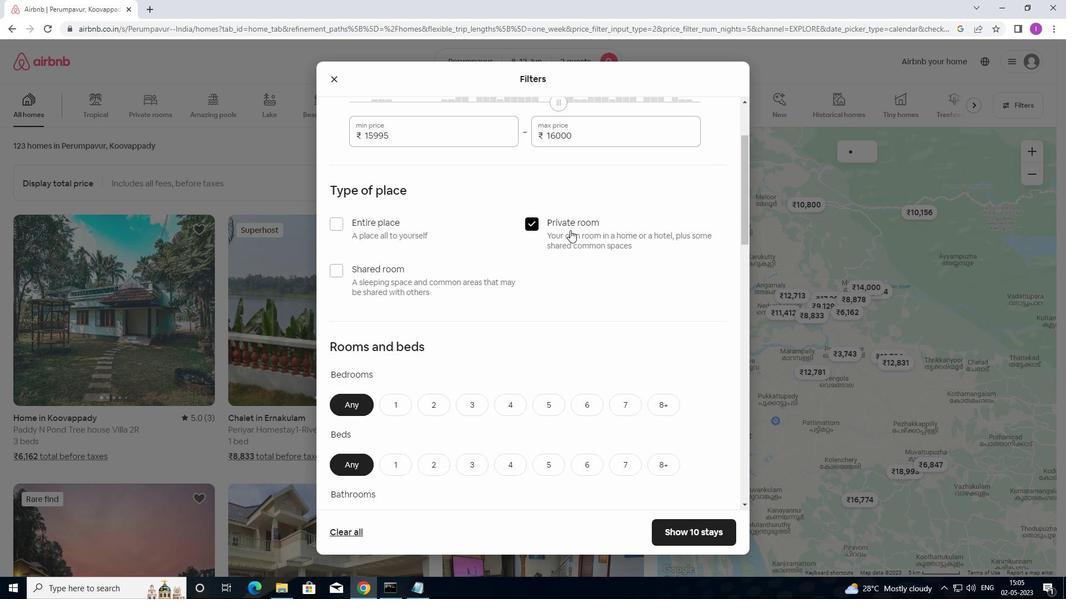 
Action: Mouse moved to (573, 249)
Screenshot: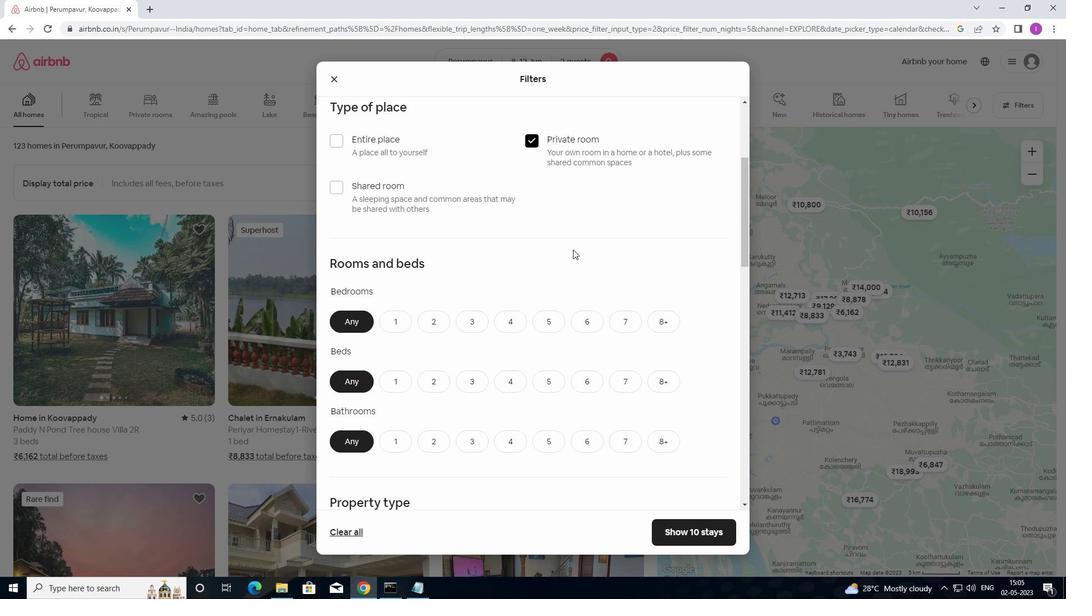 
Action: Mouse scrolled (573, 248) with delta (0, 0)
Screenshot: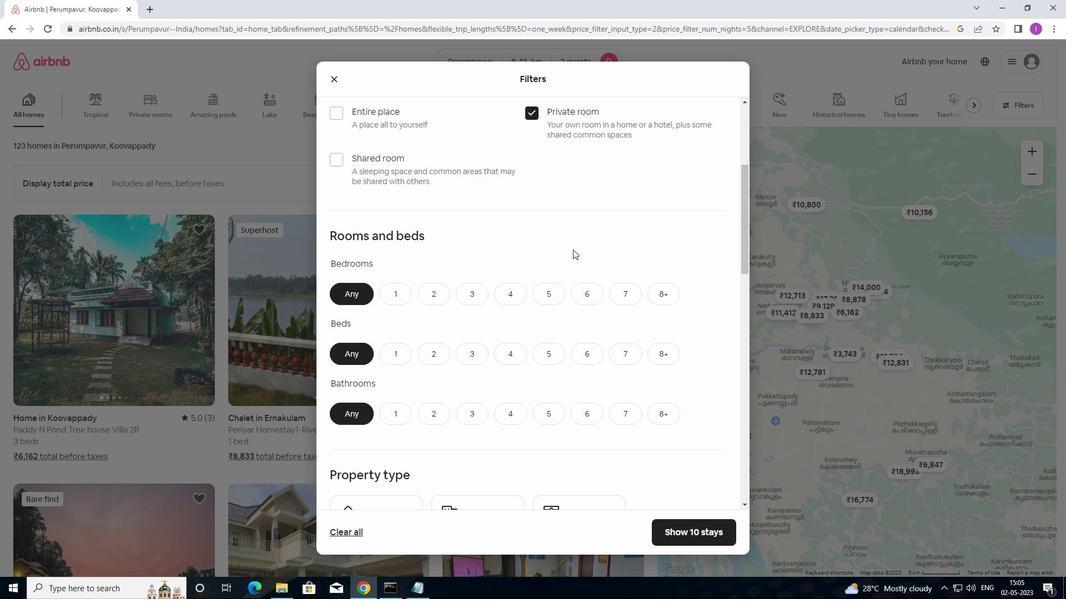 
Action: Mouse scrolled (573, 248) with delta (0, 0)
Screenshot: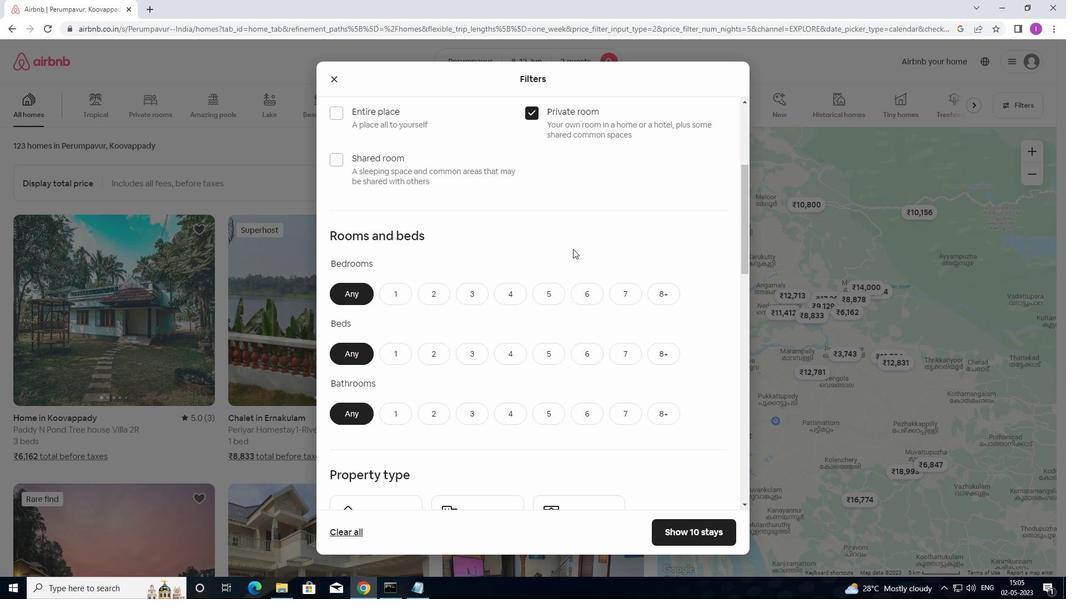 
Action: Mouse moved to (396, 189)
Screenshot: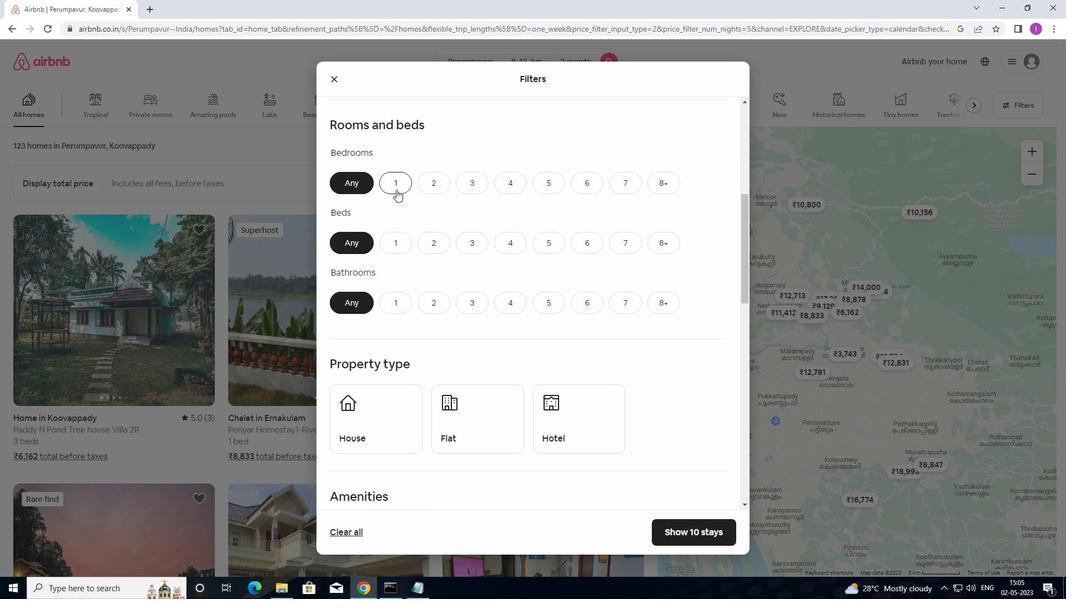 
Action: Mouse pressed left at (396, 189)
Screenshot: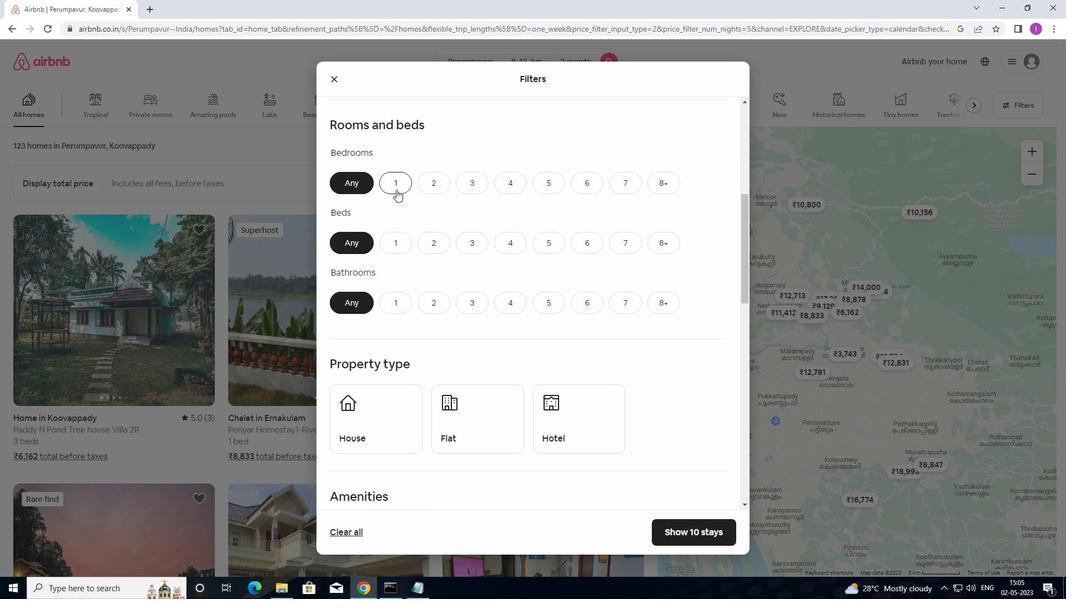 
Action: Mouse moved to (398, 243)
Screenshot: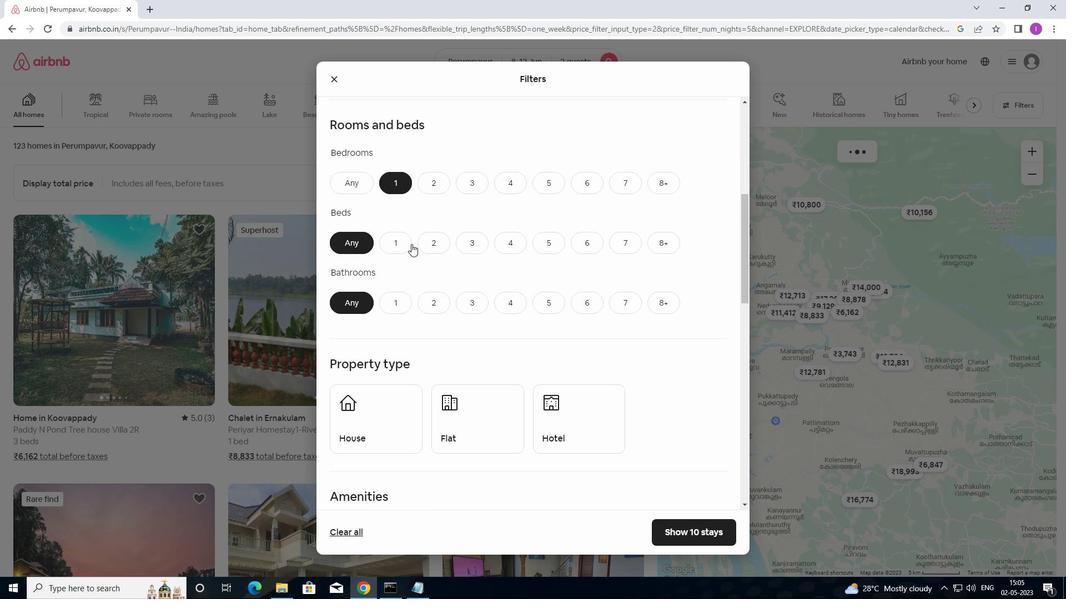 
Action: Mouse pressed left at (398, 243)
Screenshot: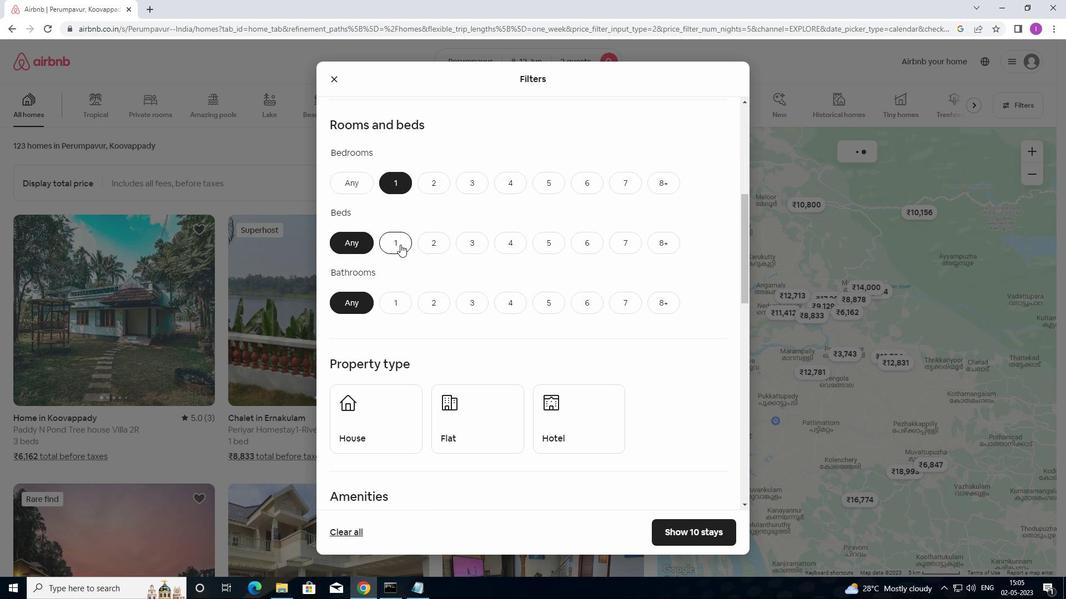 
Action: Mouse moved to (399, 299)
Screenshot: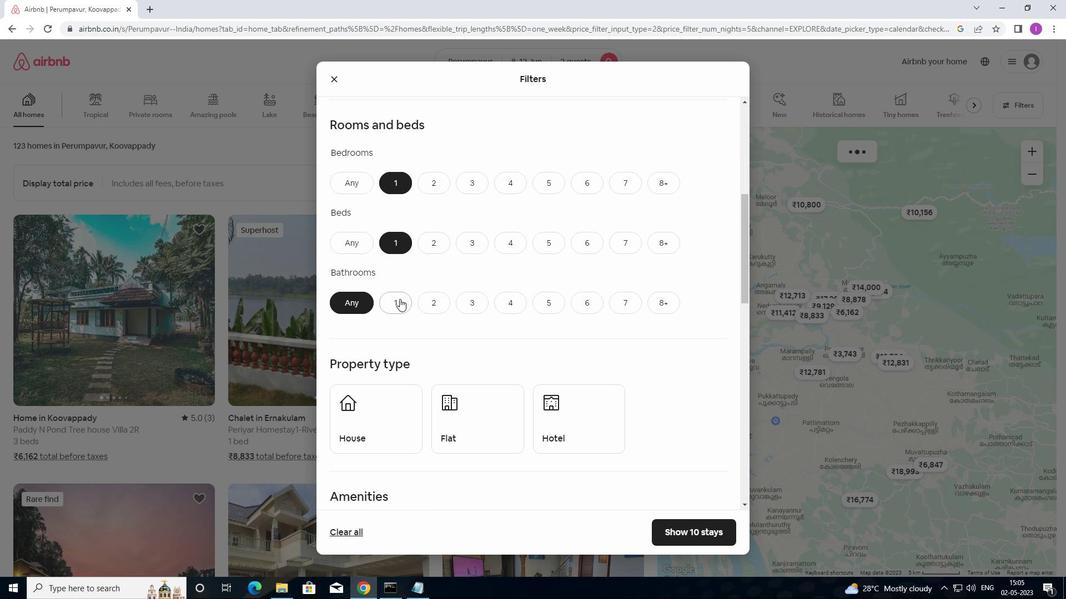 
Action: Mouse pressed left at (399, 299)
Screenshot: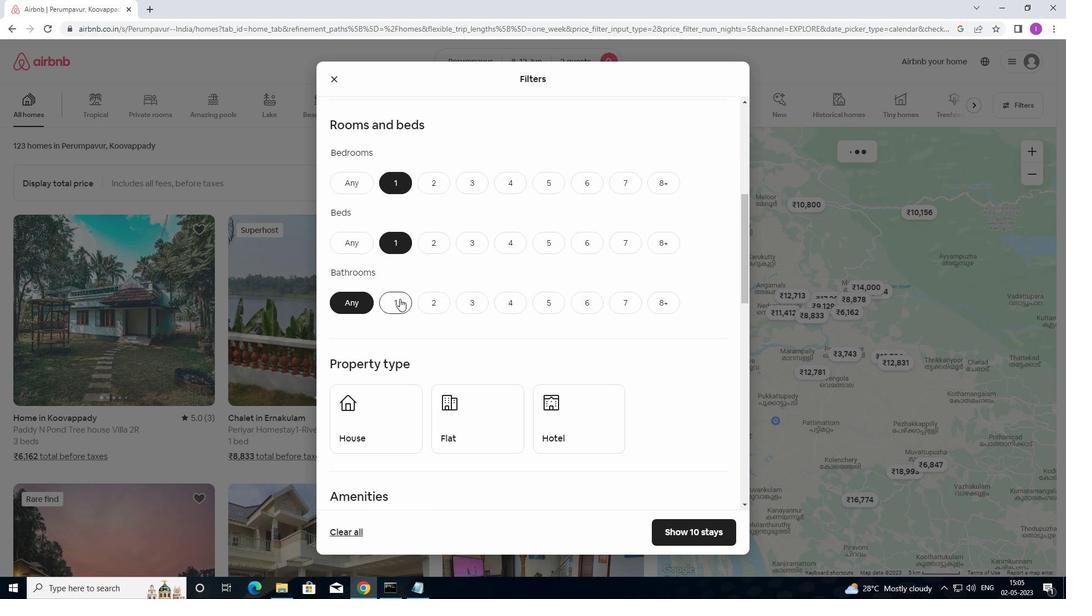 
Action: Mouse moved to (435, 304)
Screenshot: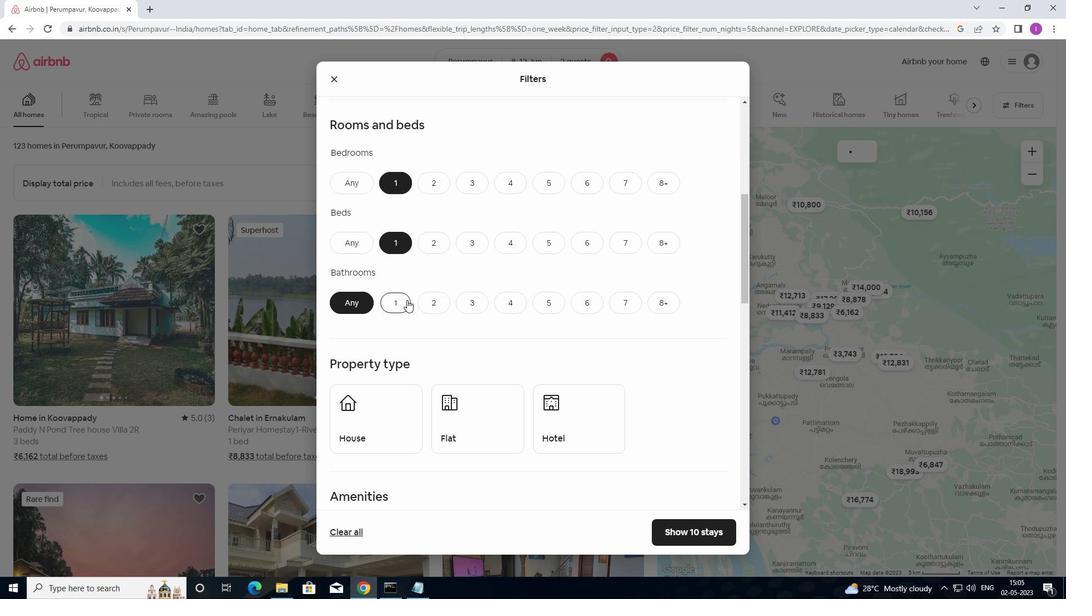 
Action: Mouse scrolled (435, 304) with delta (0, 0)
Screenshot: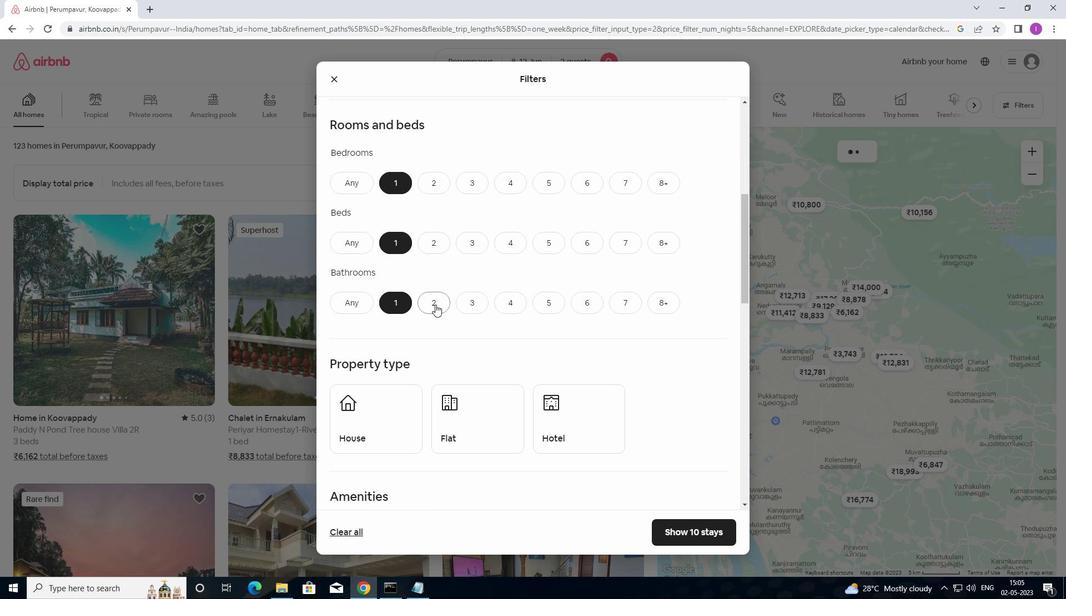
Action: Mouse moved to (437, 303)
Screenshot: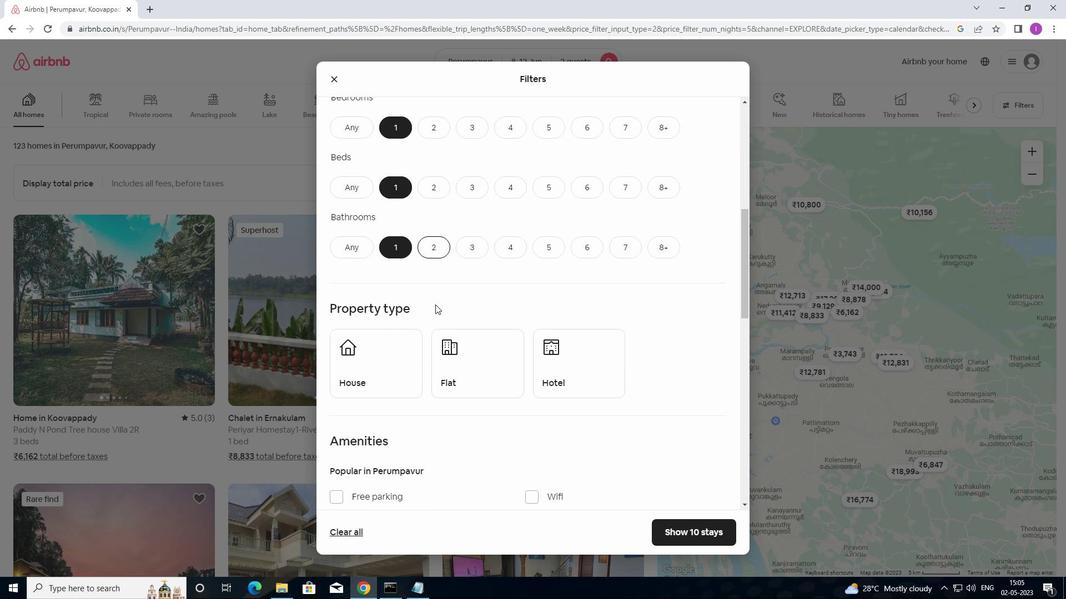 
Action: Mouse scrolled (437, 303) with delta (0, 0)
Screenshot: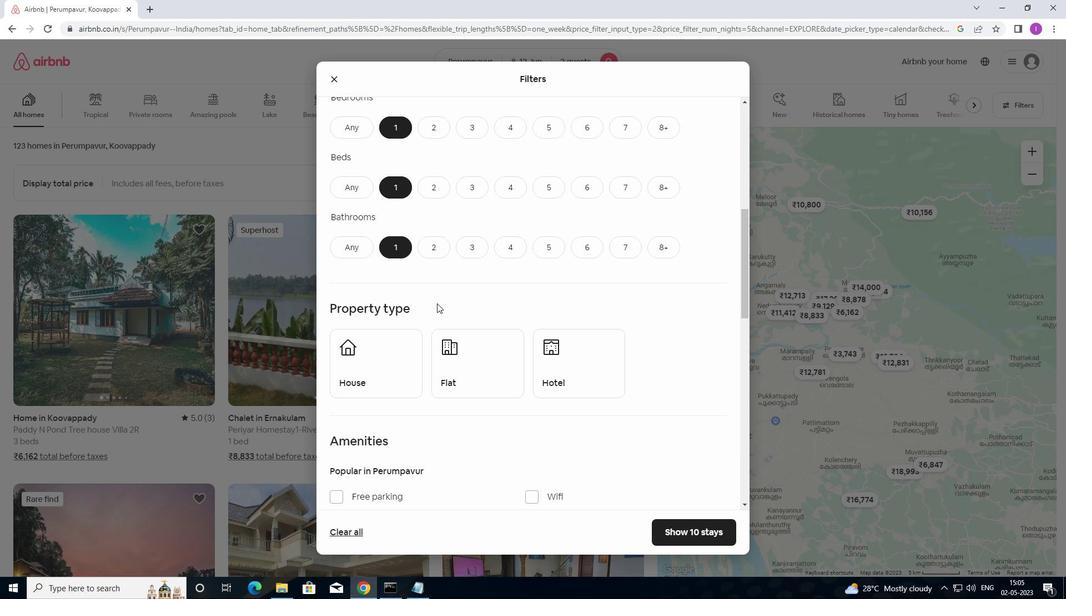 
Action: Mouse moved to (387, 318)
Screenshot: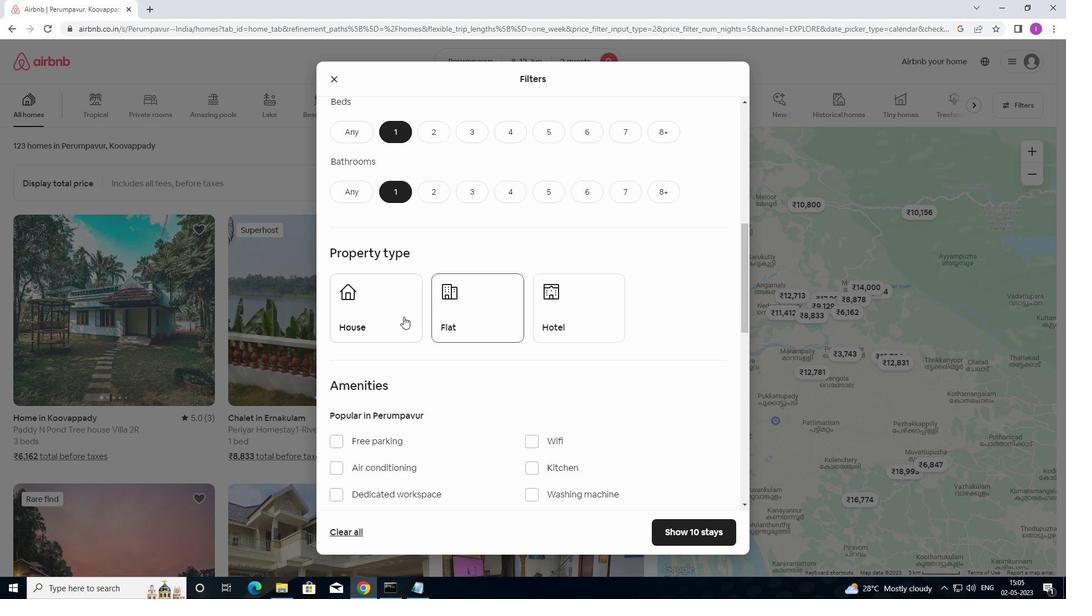 
Action: Mouse pressed left at (387, 318)
Screenshot: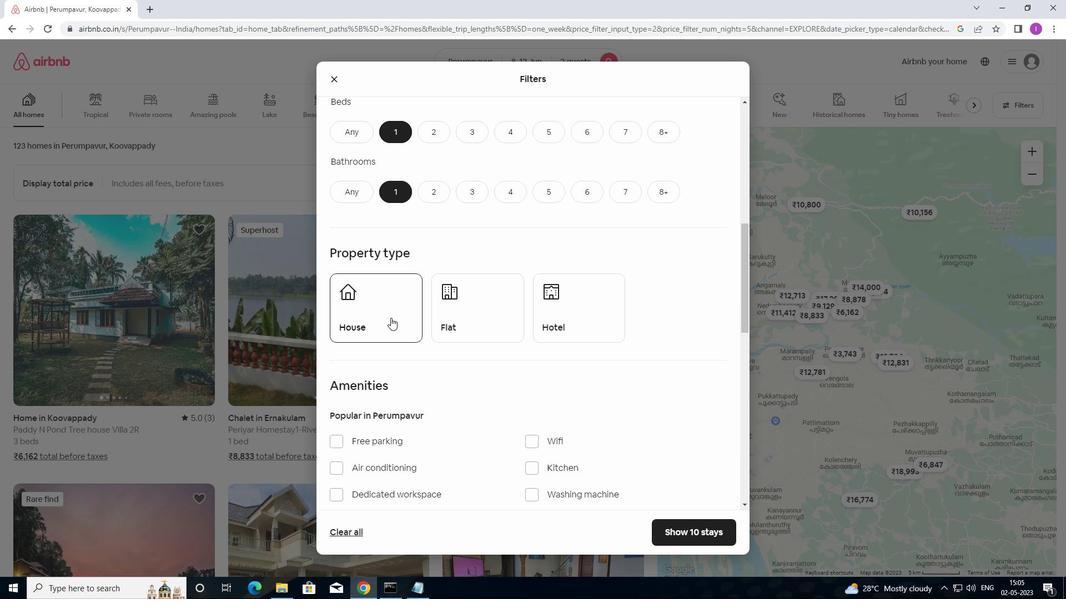 
Action: Mouse moved to (493, 312)
Screenshot: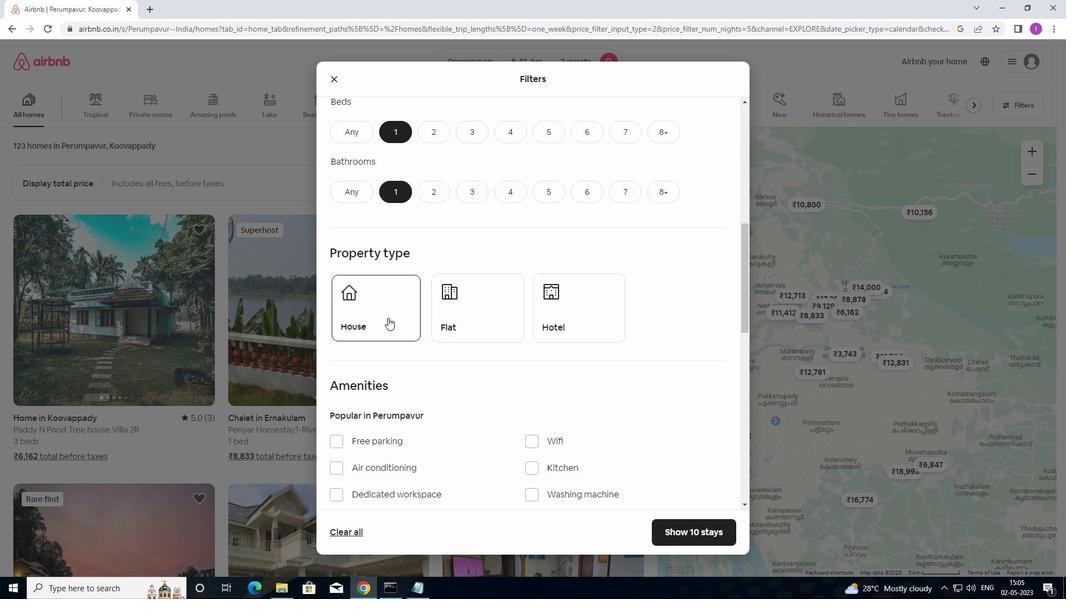 
Action: Mouse pressed left at (493, 312)
Screenshot: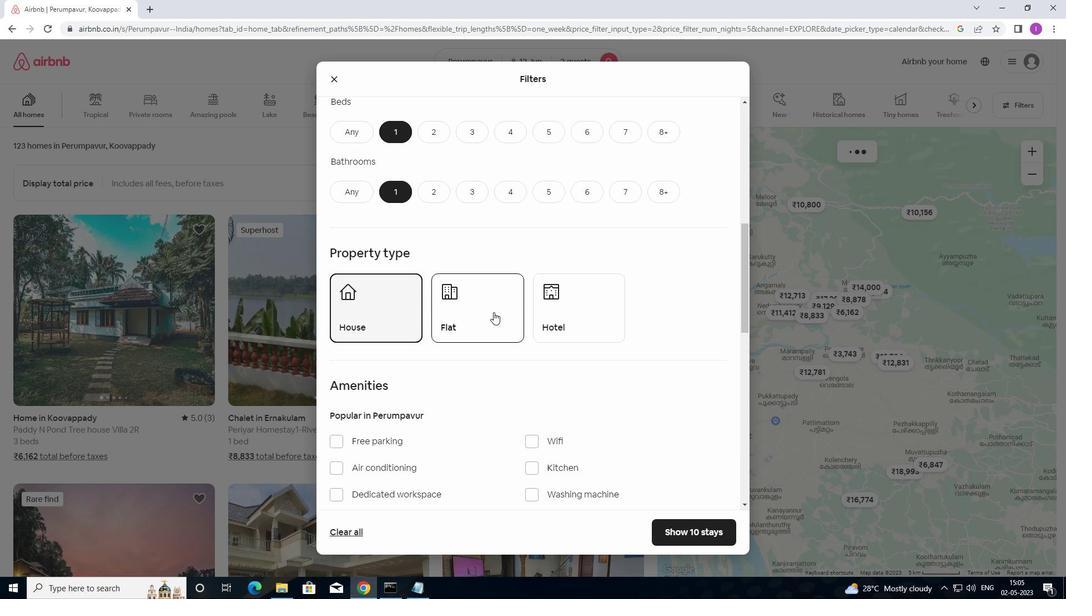 
Action: Mouse moved to (561, 314)
Screenshot: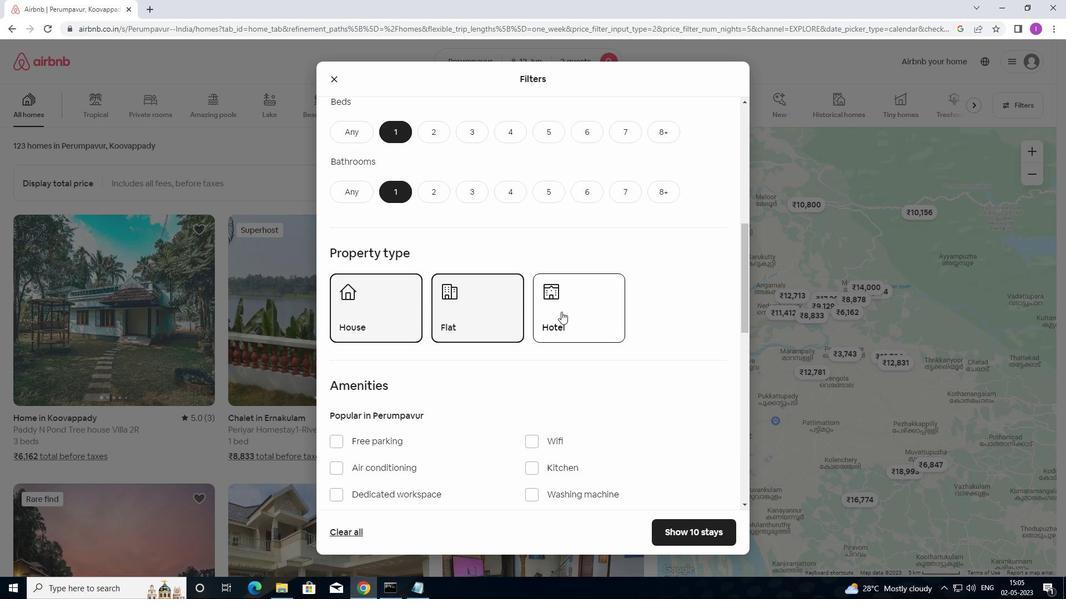 
Action: Mouse pressed left at (561, 314)
Screenshot: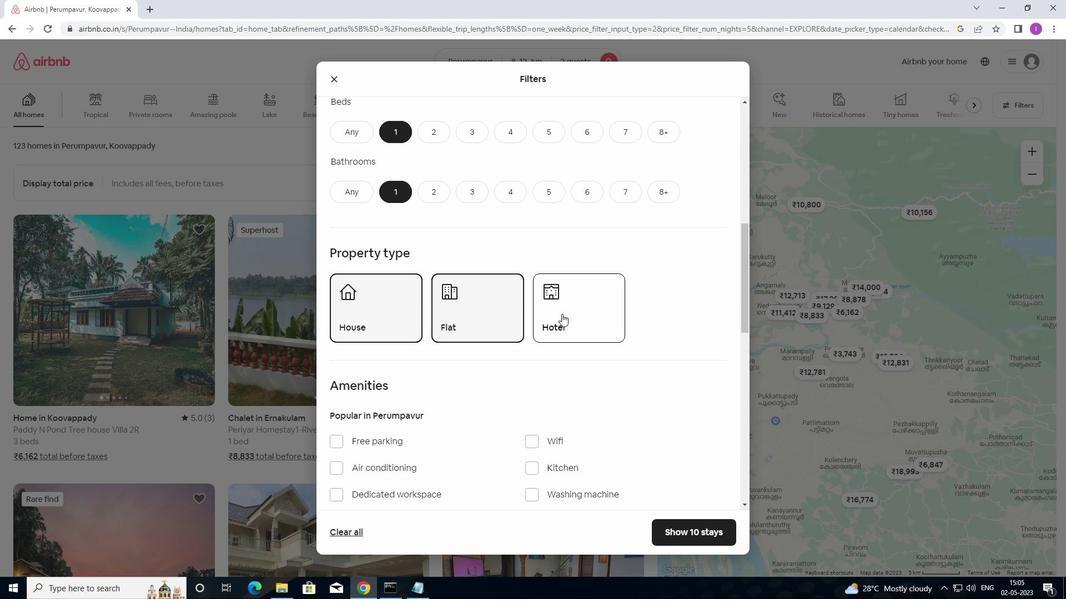 
Action: Mouse moved to (482, 348)
Screenshot: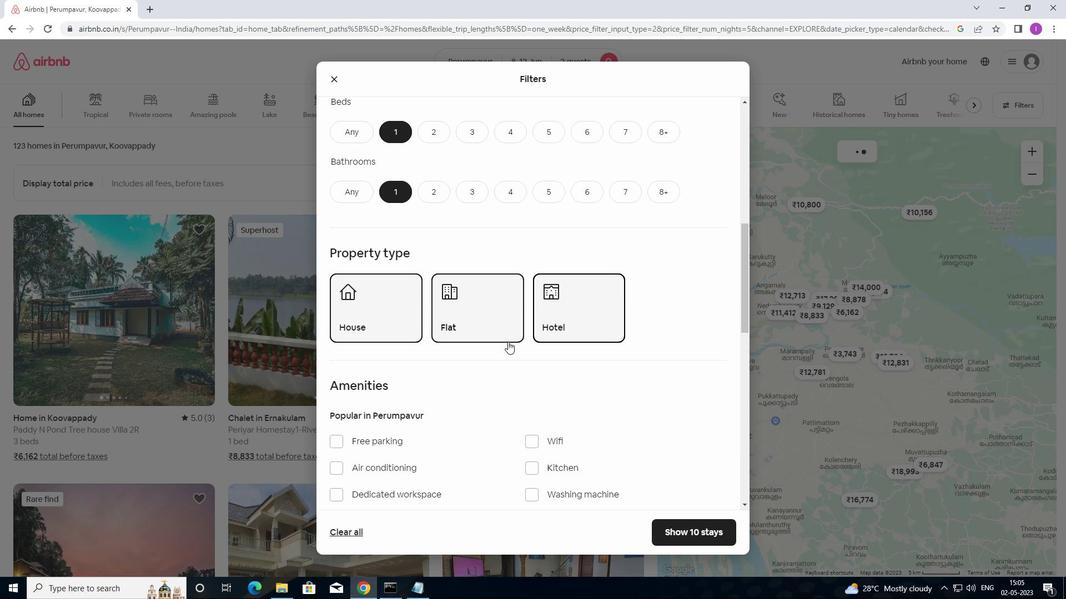 
Action: Mouse scrolled (482, 347) with delta (0, 0)
Screenshot: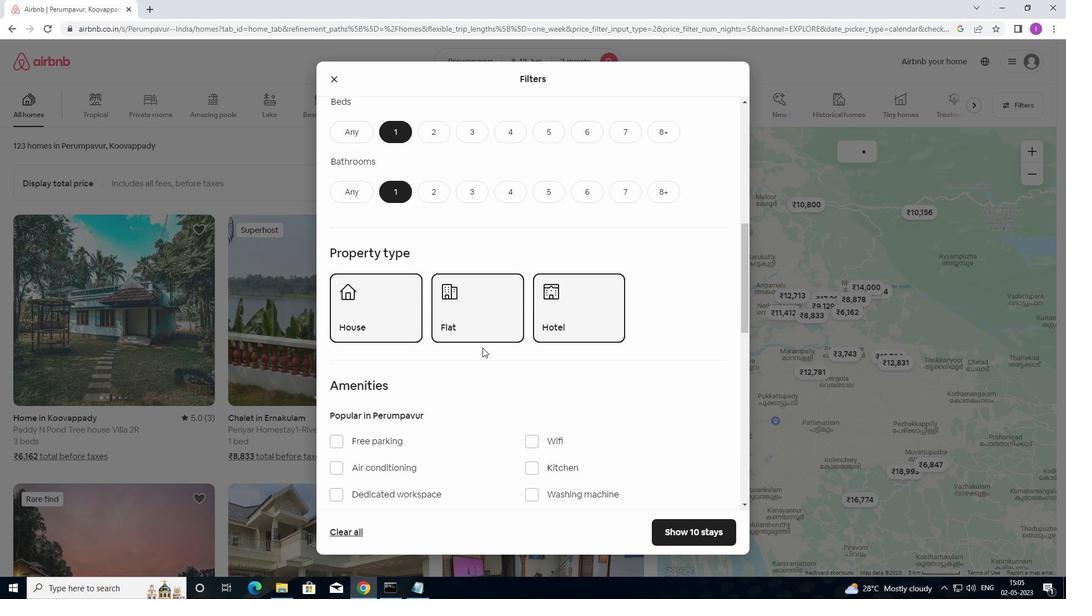 
Action: Mouse scrolled (482, 347) with delta (0, 0)
Screenshot: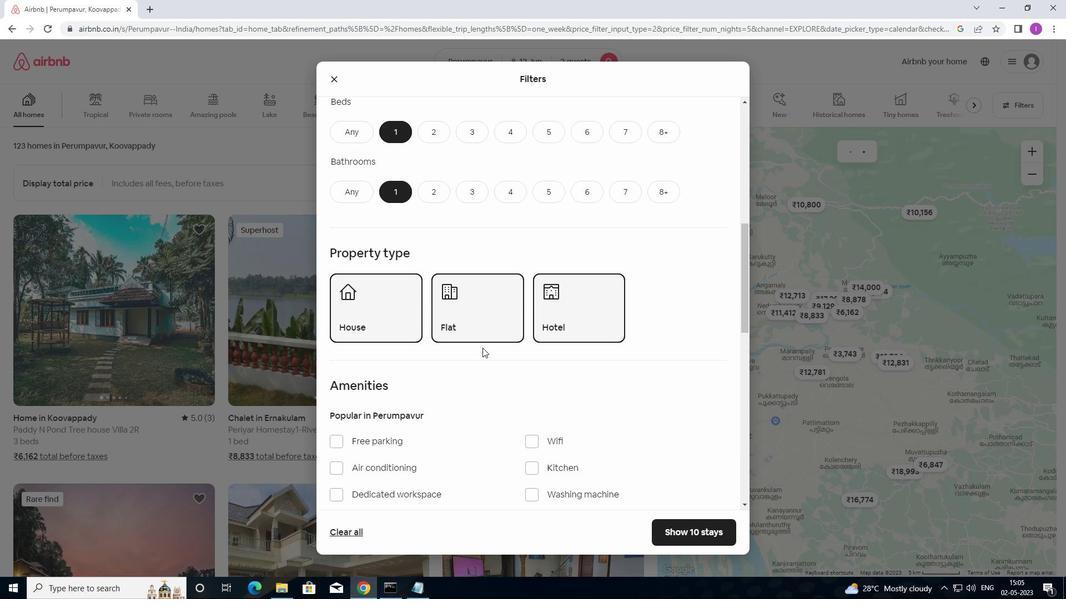 
Action: Mouse moved to (482, 347)
Screenshot: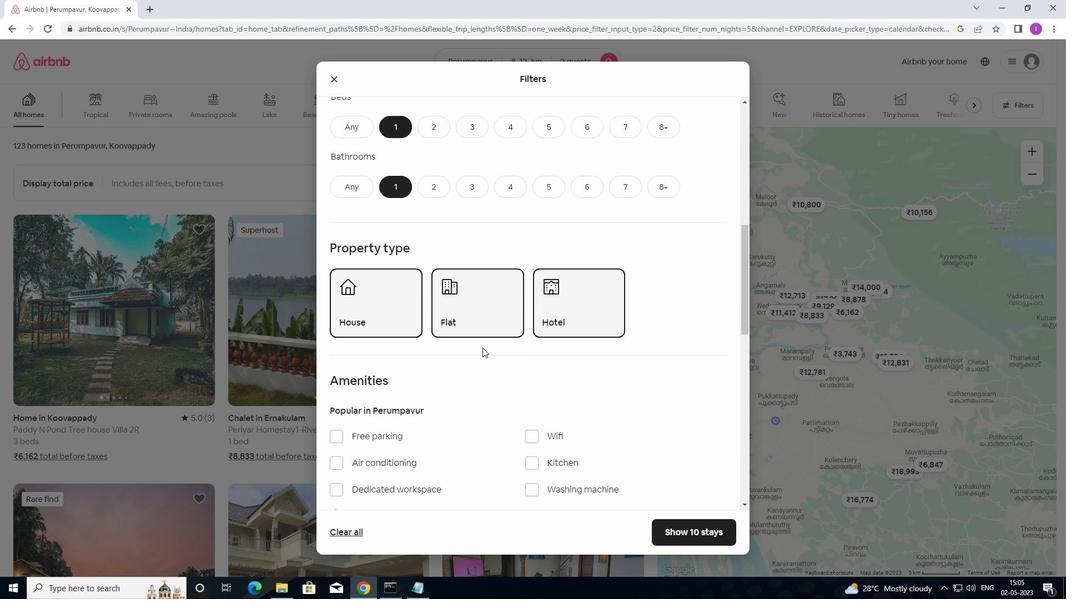 
Action: Mouse scrolled (482, 347) with delta (0, 0)
Screenshot: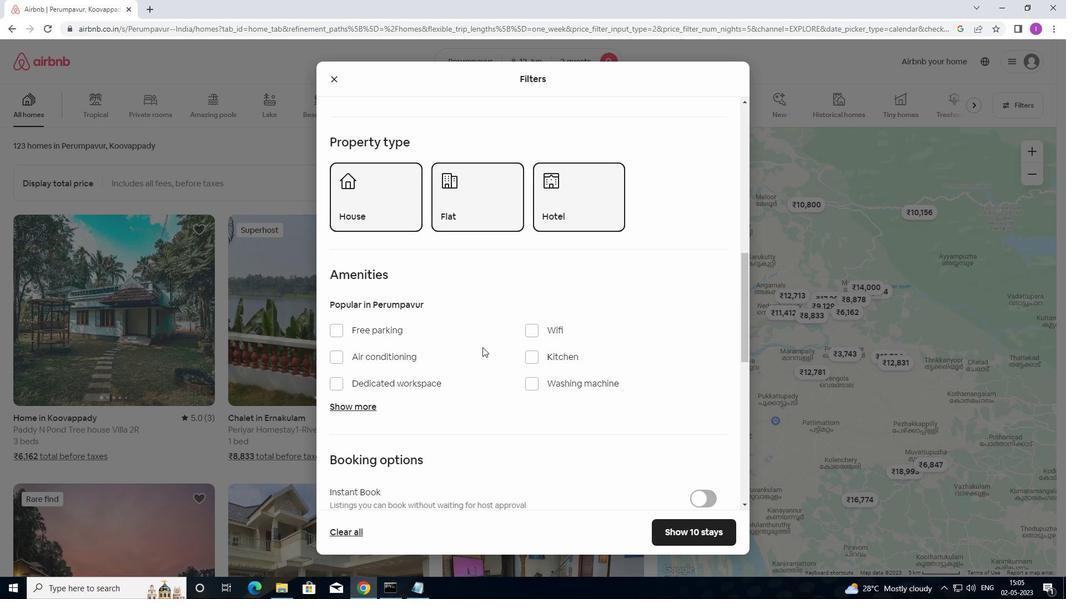 
Action: Mouse moved to (499, 292)
Screenshot: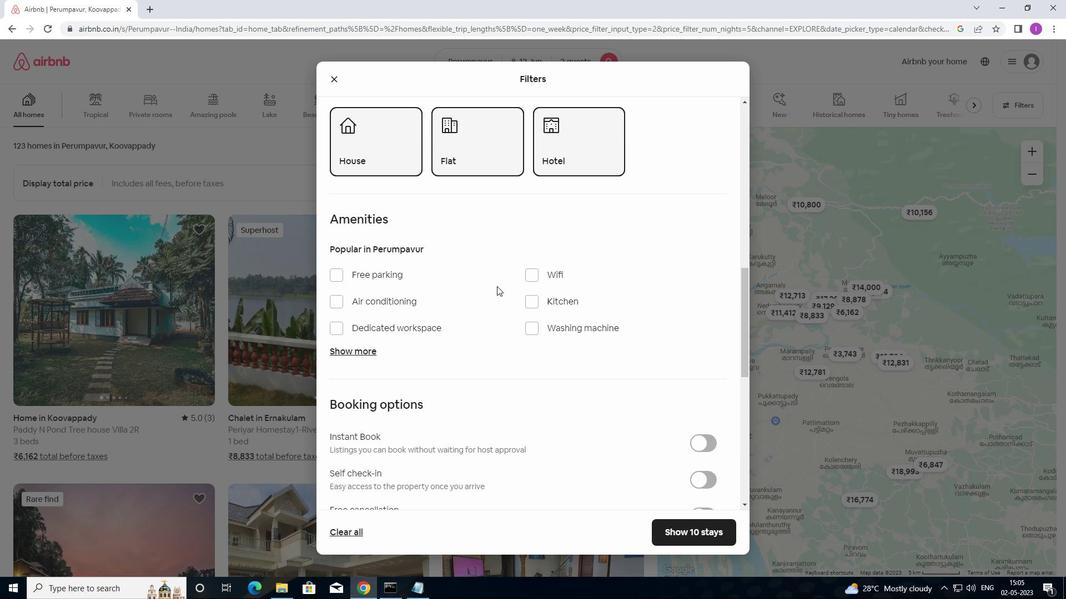 
Action: Mouse scrolled (499, 291) with delta (0, 0)
Screenshot: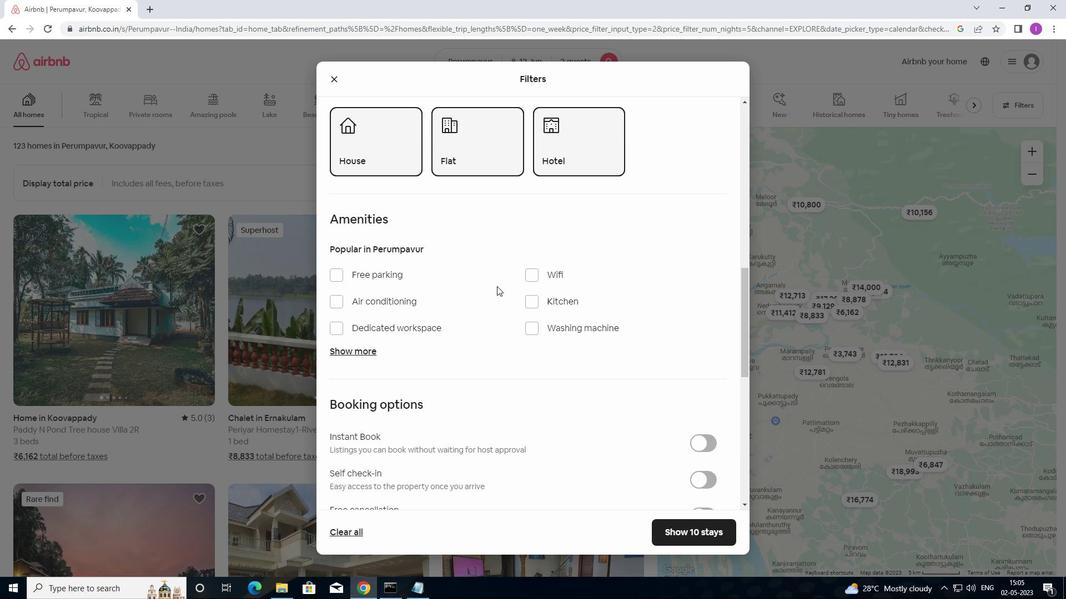 
Action: Mouse moved to (499, 293)
Screenshot: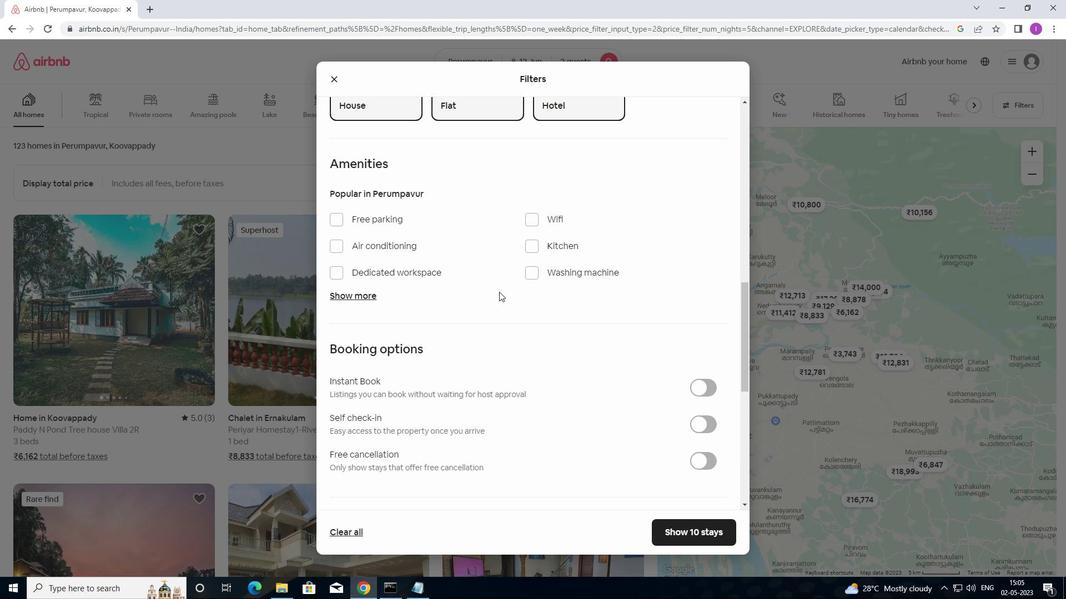 
Action: Mouse scrolled (499, 292) with delta (0, 0)
Screenshot: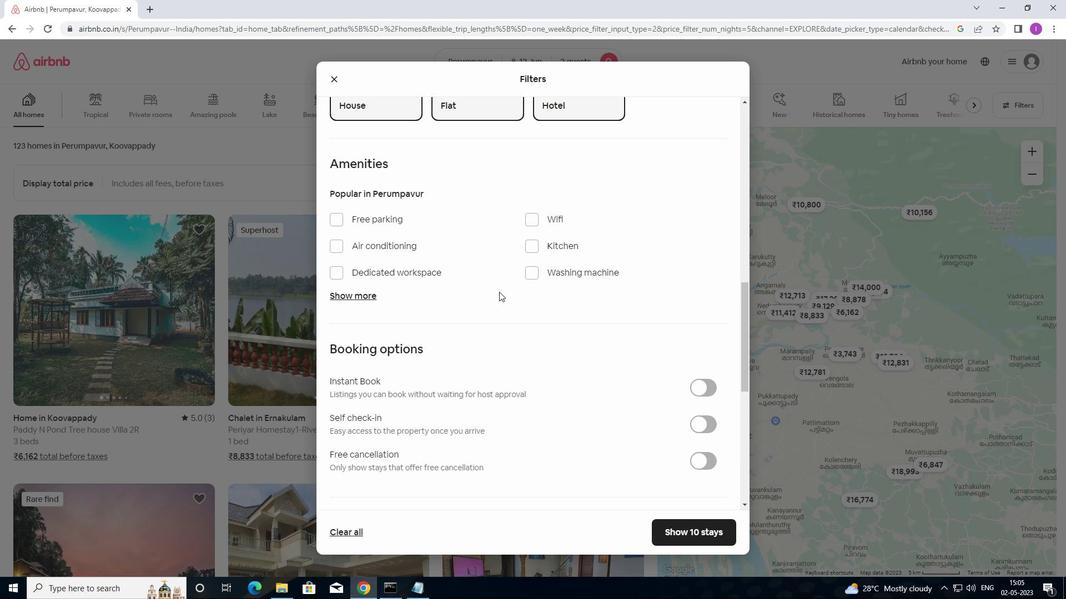 
Action: Mouse moved to (499, 293)
Screenshot: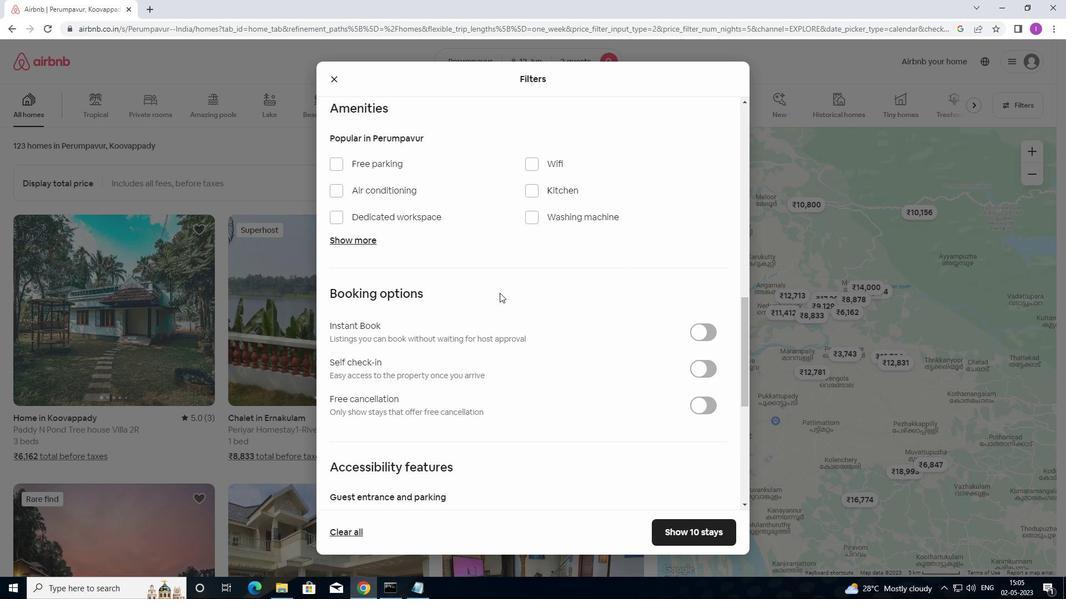 
Action: Mouse scrolled (499, 292) with delta (0, 0)
Screenshot: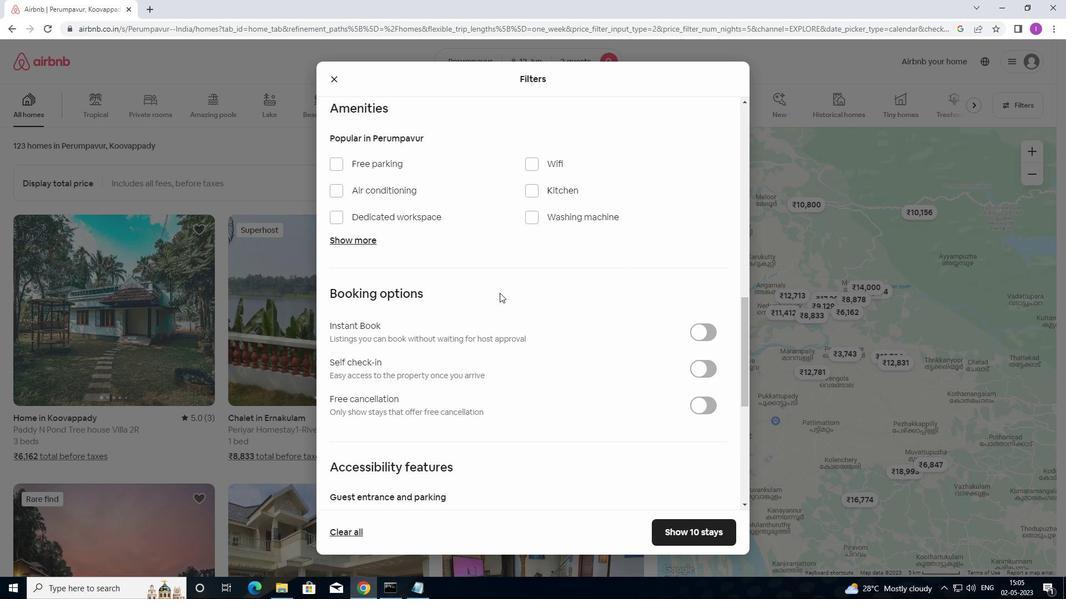 
Action: Mouse moved to (500, 294)
Screenshot: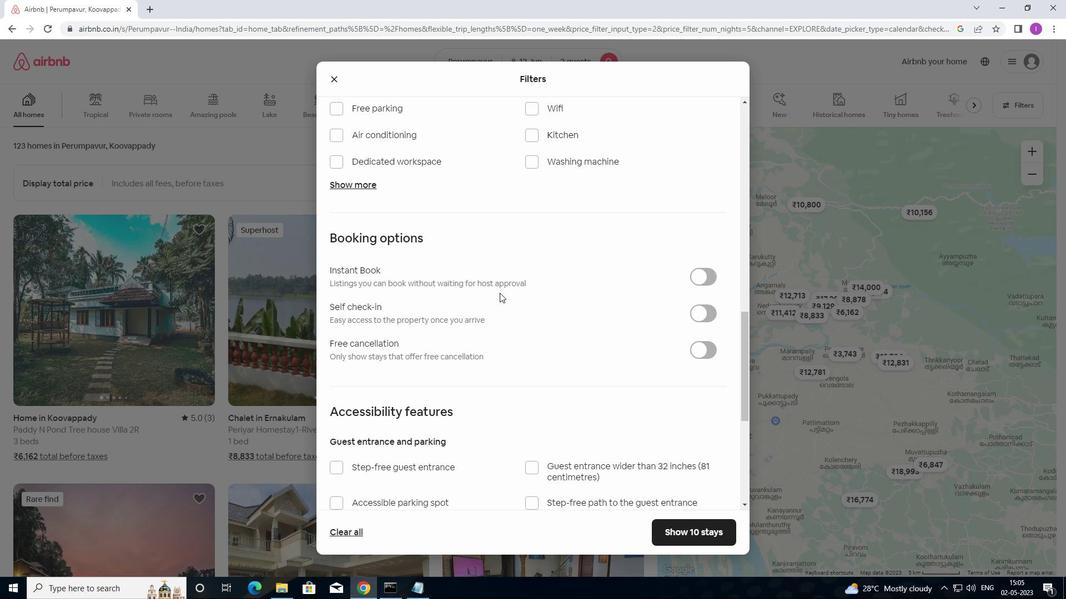 
Action: Mouse scrolled (500, 294) with delta (0, 0)
Screenshot: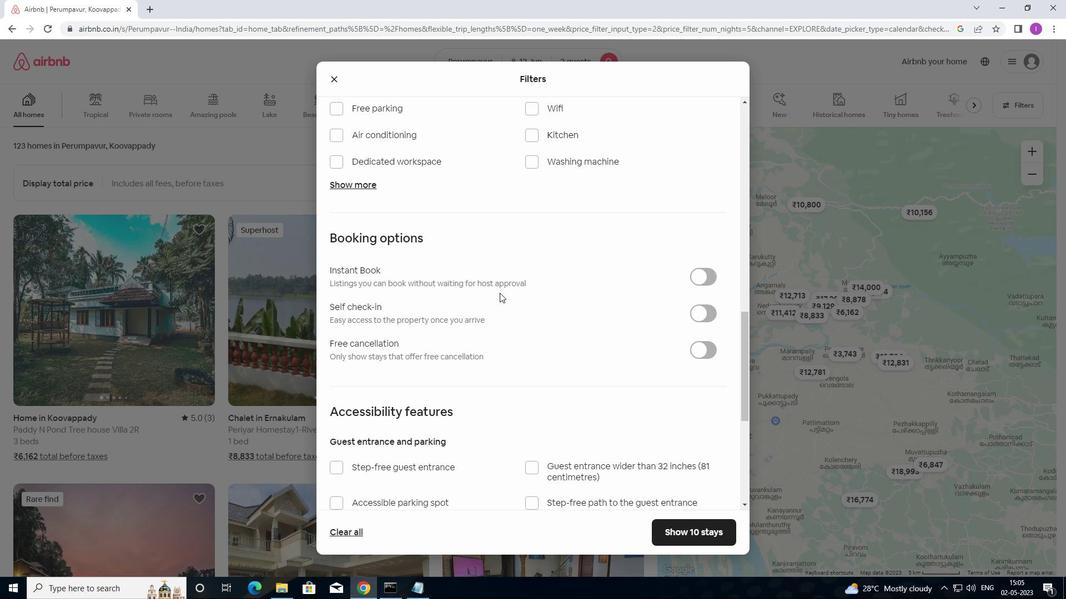
Action: Mouse moved to (700, 262)
Screenshot: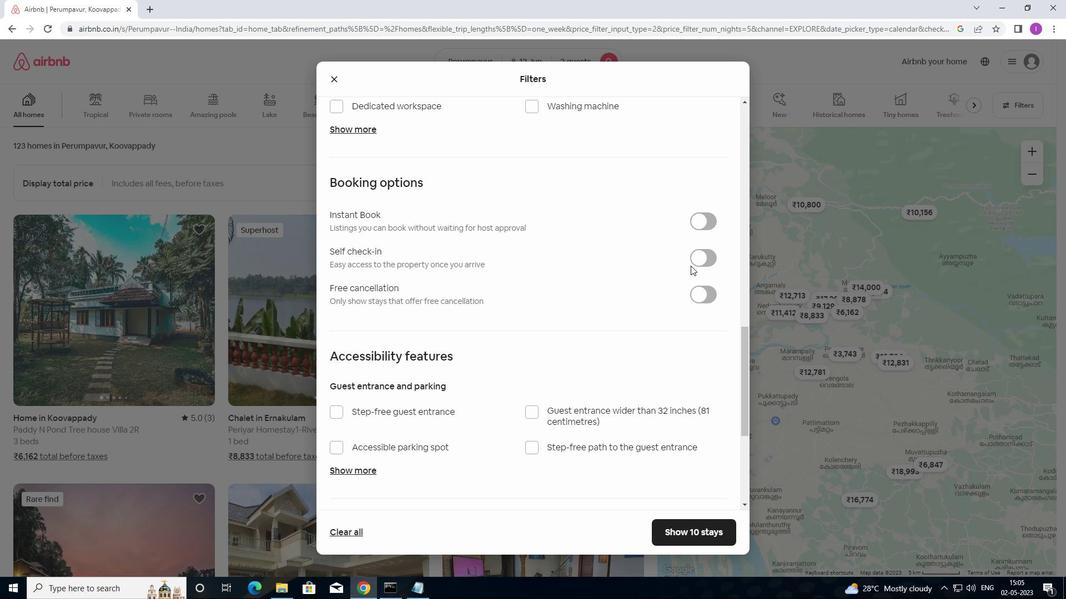 
Action: Mouse pressed left at (700, 262)
Screenshot: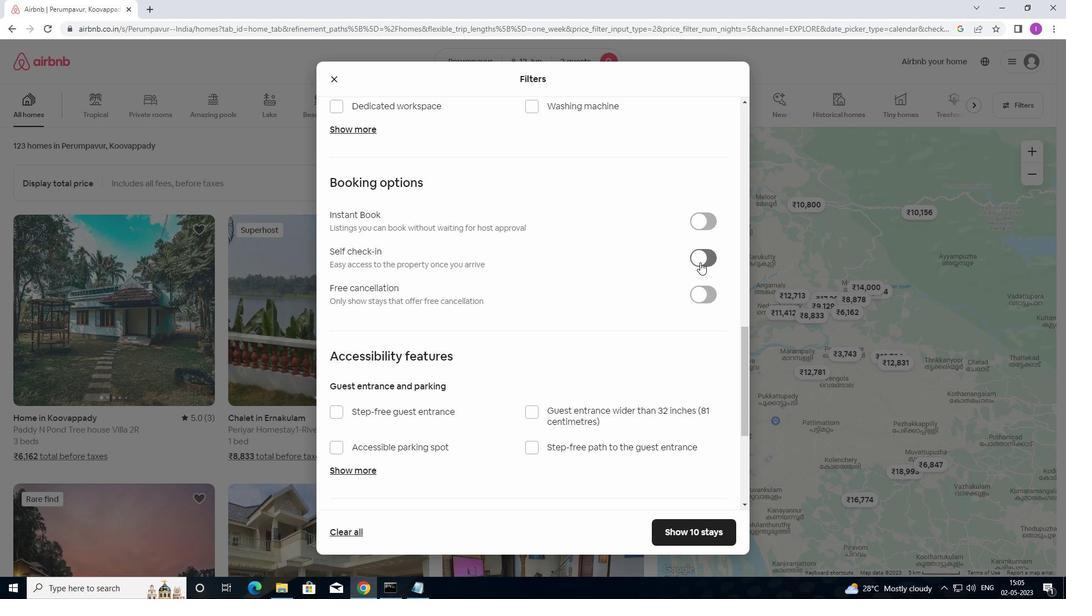 
Action: Mouse moved to (617, 301)
Screenshot: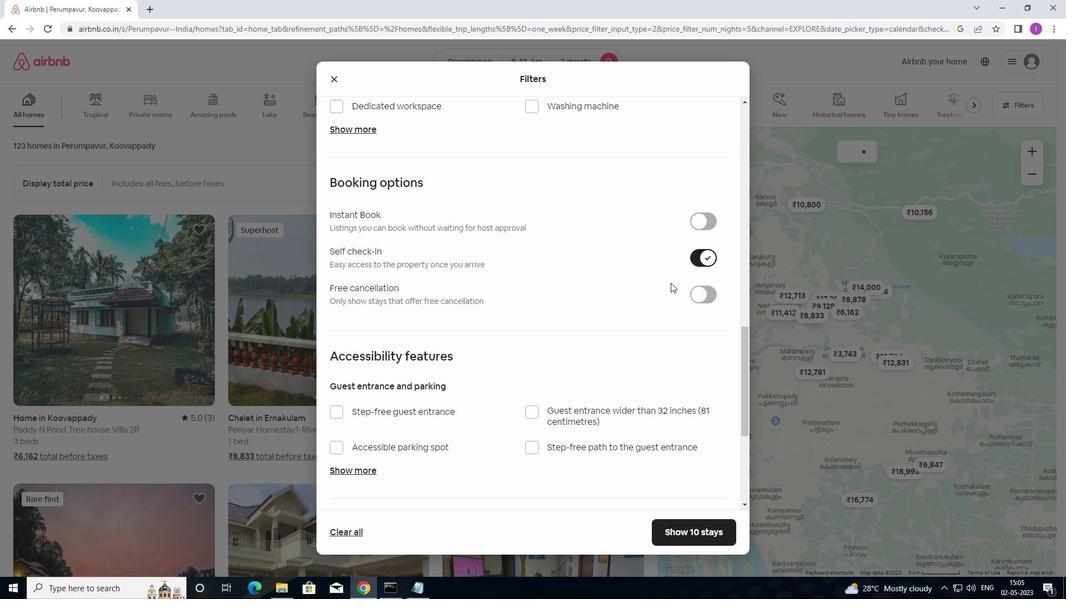 
Action: Mouse scrolled (617, 300) with delta (0, 0)
Screenshot: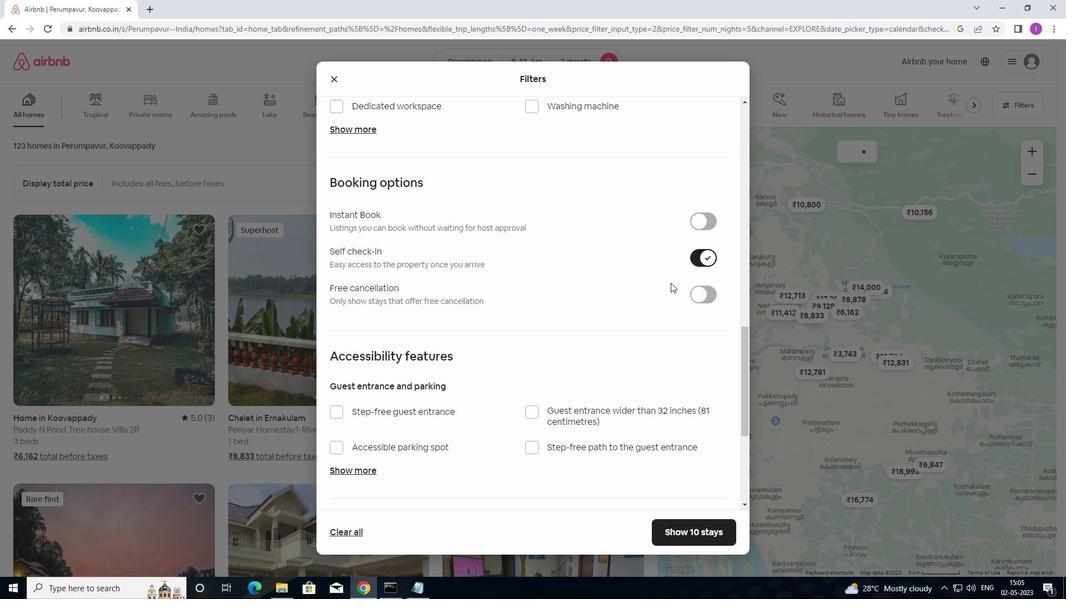 
Action: Mouse moved to (601, 306)
Screenshot: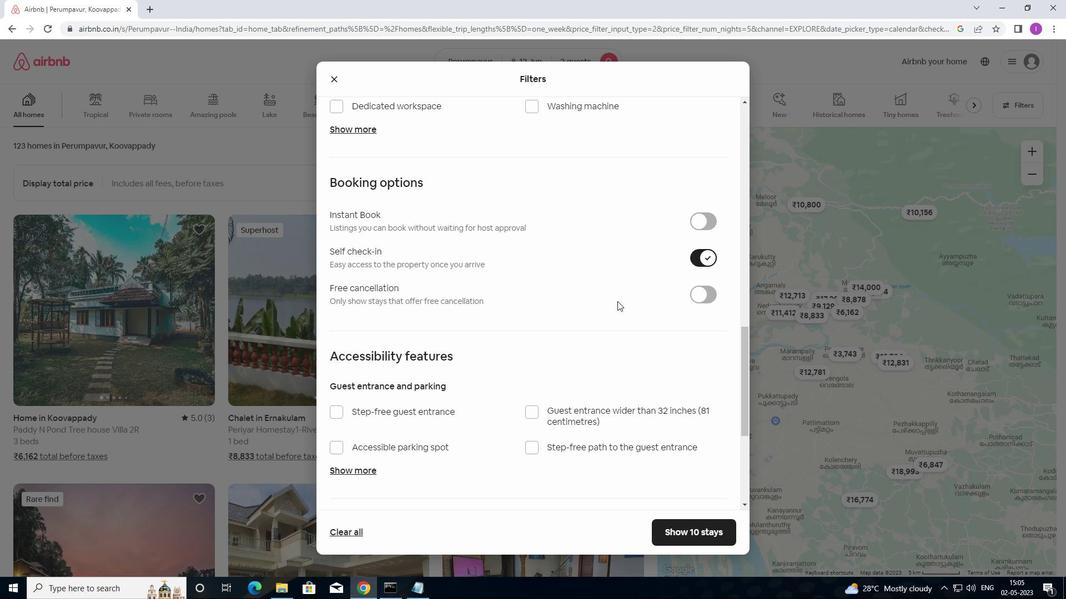 
Action: Mouse scrolled (601, 305) with delta (0, 0)
Screenshot: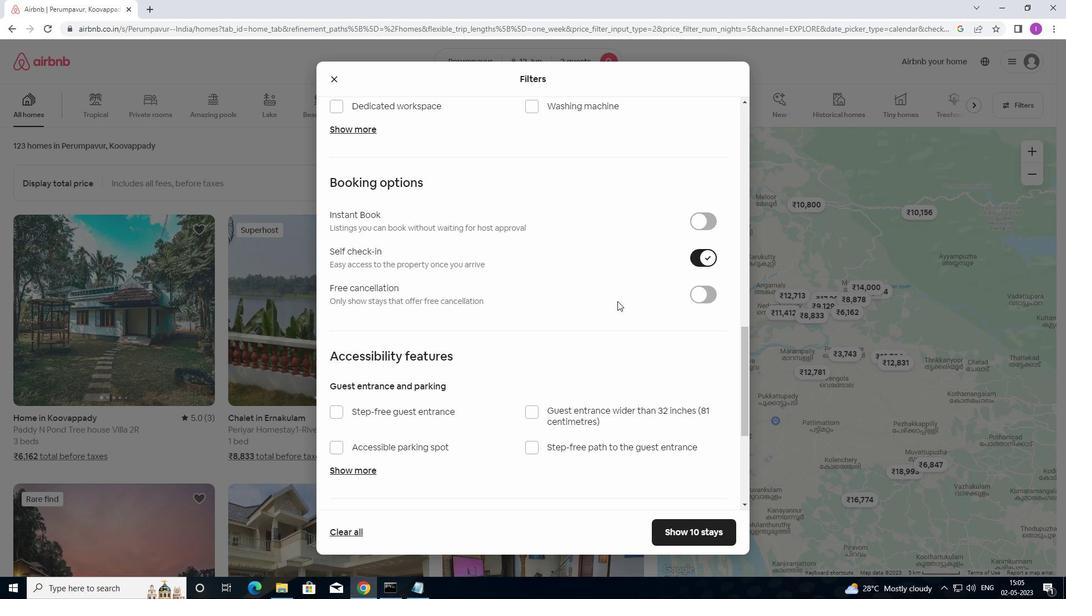 
Action: Mouse moved to (571, 305)
Screenshot: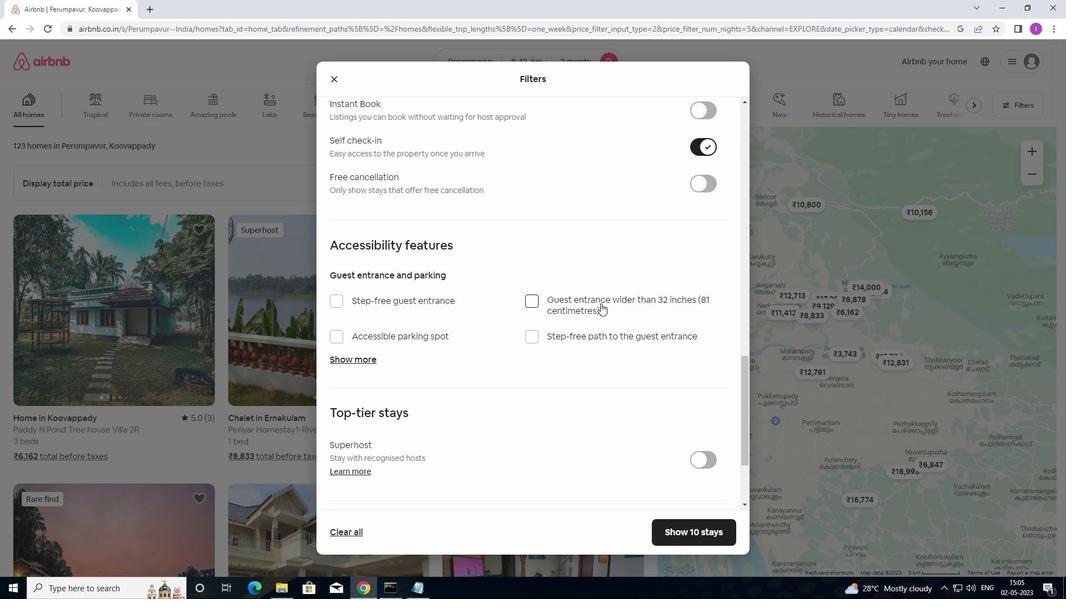 
Action: Mouse scrolled (571, 304) with delta (0, 0)
Screenshot: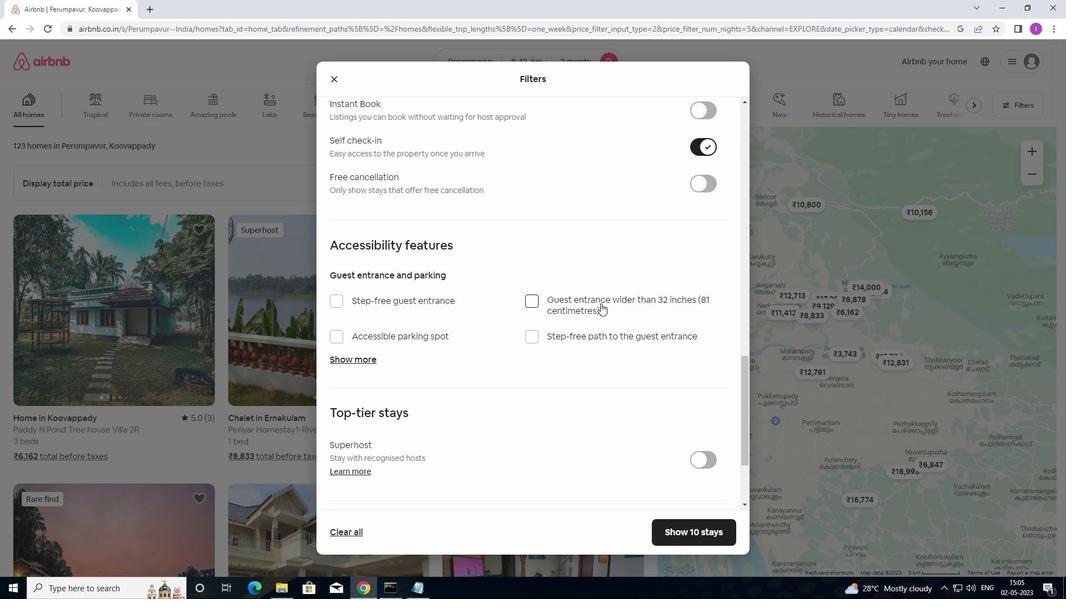
Action: Mouse moved to (569, 306)
Screenshot: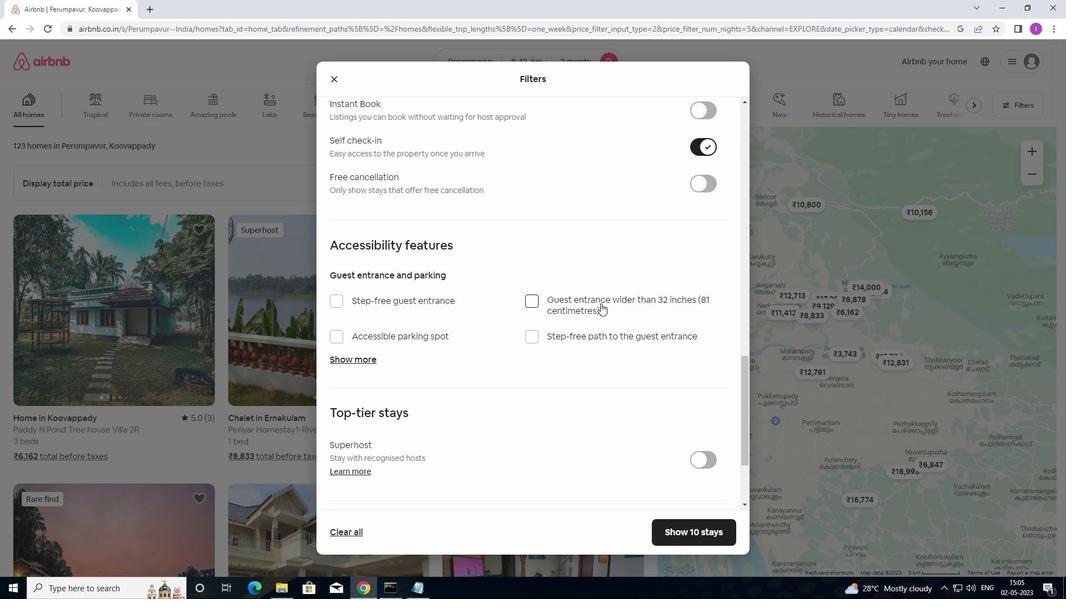 
Action: Mouse scrolled (569, 305) with delta (0, 0)
Screenshot: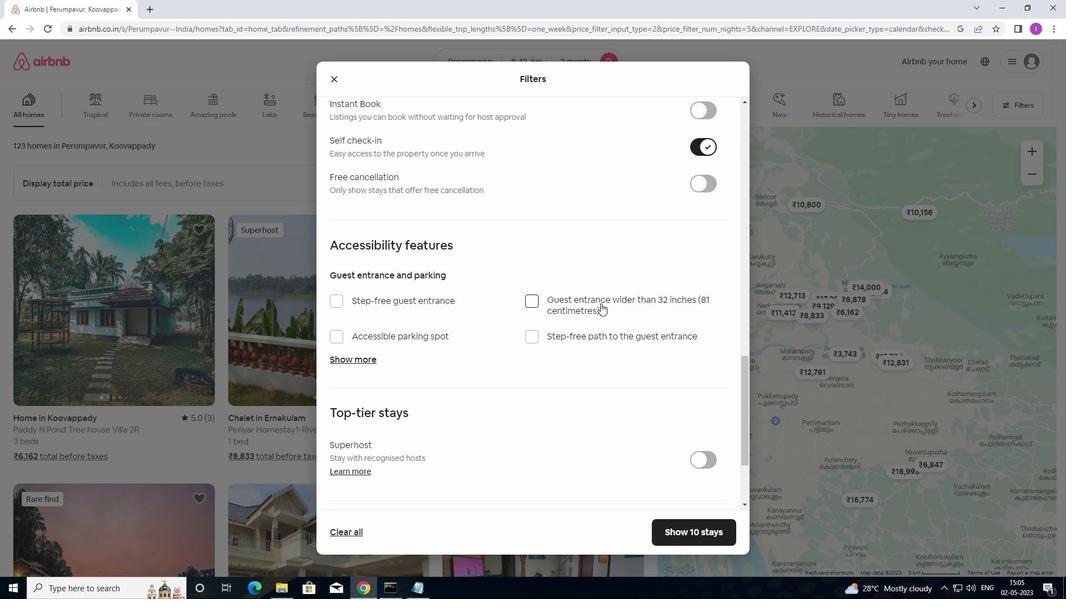 
Action: Mouse moved to (506, 312)
Screenshot: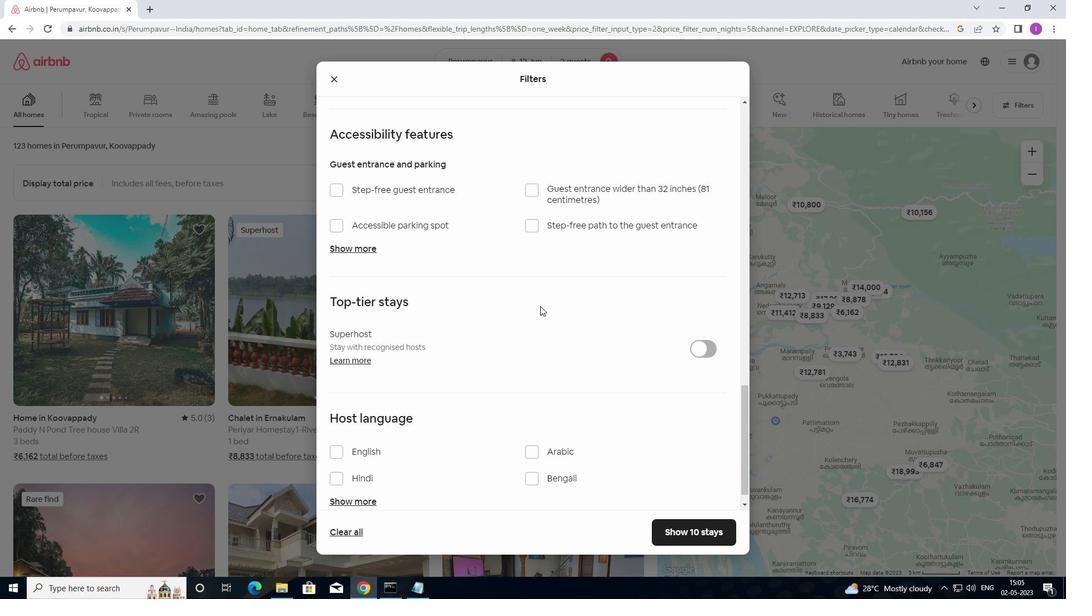 
Action: Mouse scrolled (506, 312) with delta (0, 0)
Screenshot: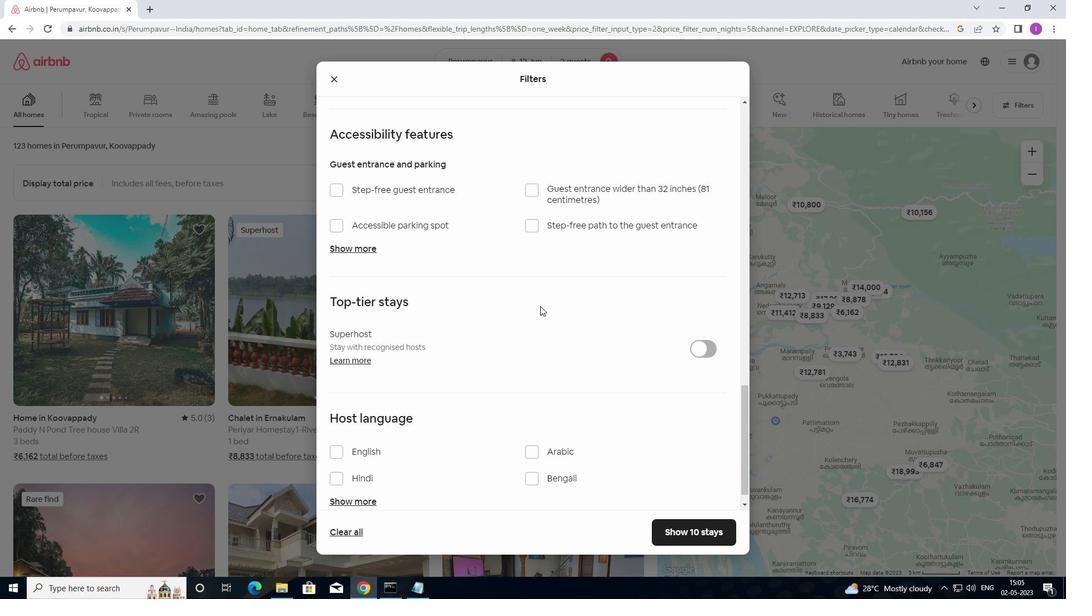 
Action: Mouse moved to (505, 313)
Screenshot: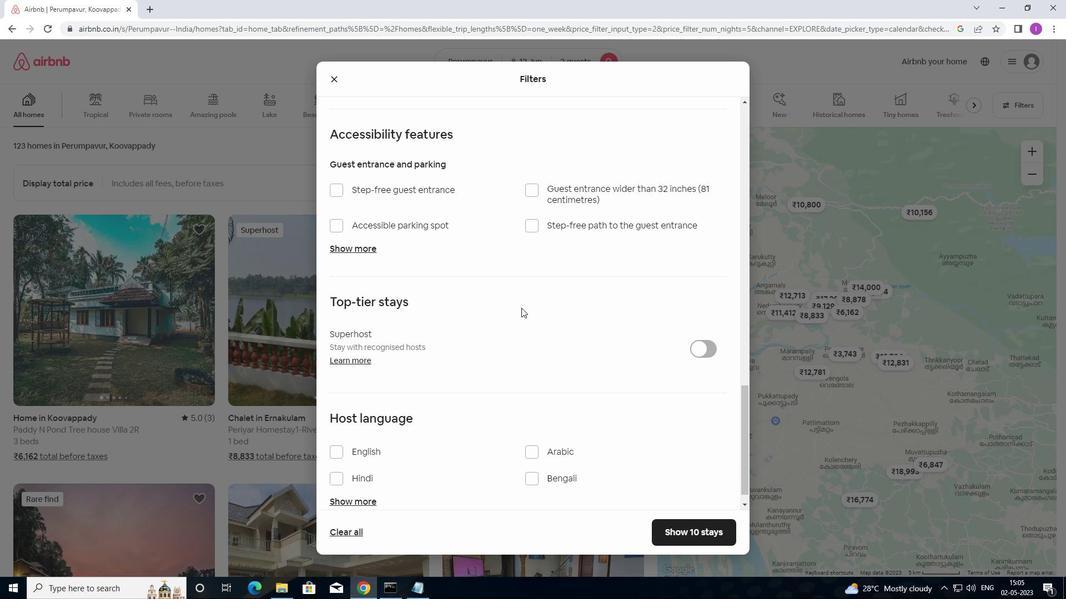 
Action: Mouse scrolled (505, 313) with delta (0, 0)
Screenshot: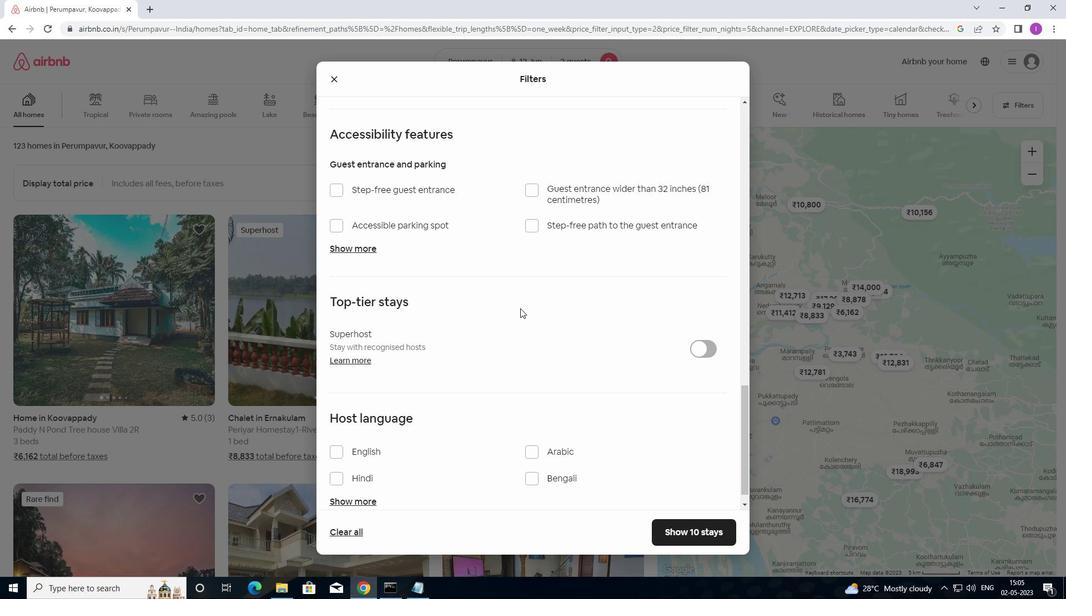 
Action: Mouse moved to (504, 314)
Screenshot: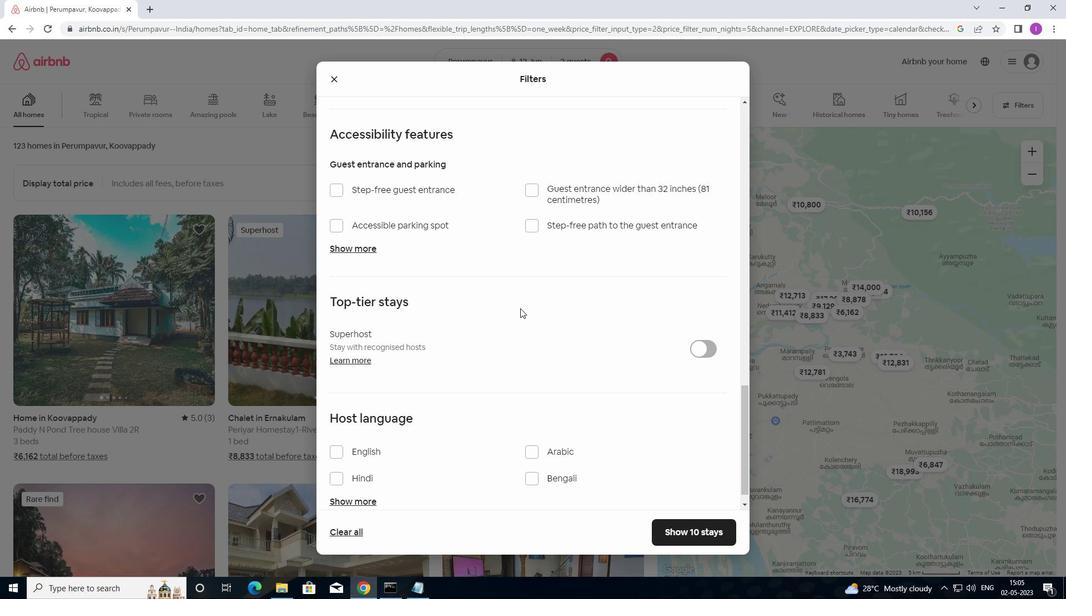 
Action: Mouse scrolled (504, 314) with delta (0, 0)
Screenshot: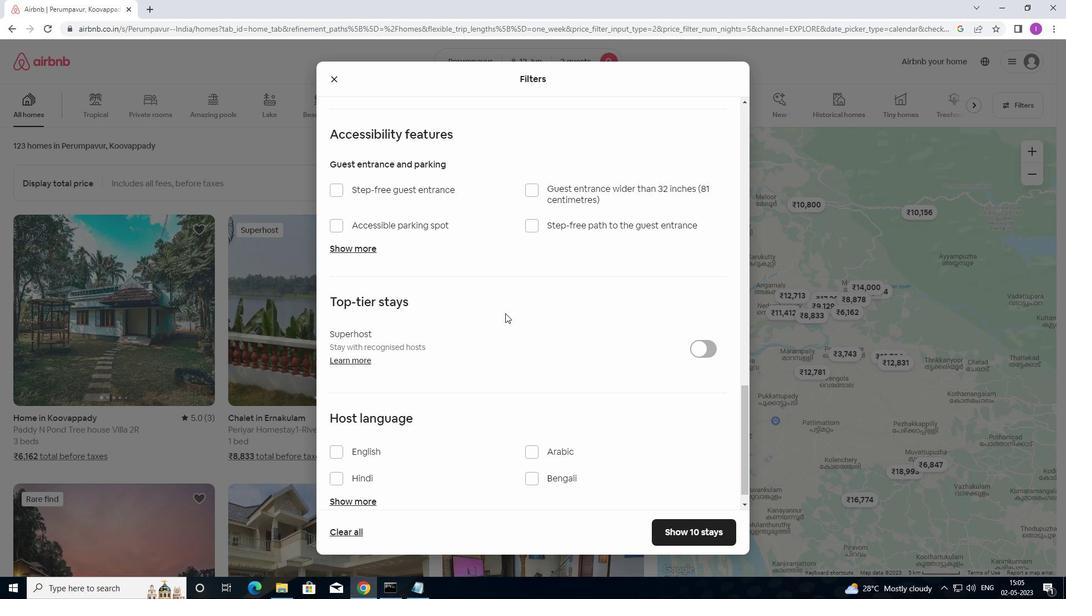 
Action: Mouse moved to (342, 430)
Screenshot: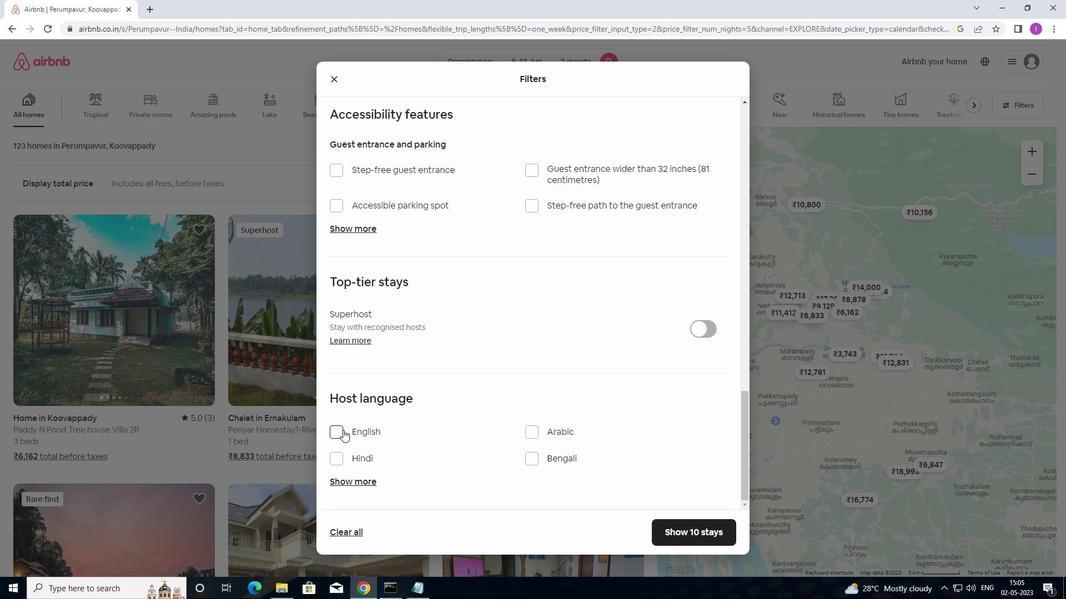 
Action: Mouse pressed left at (342, 430)
Screenshot: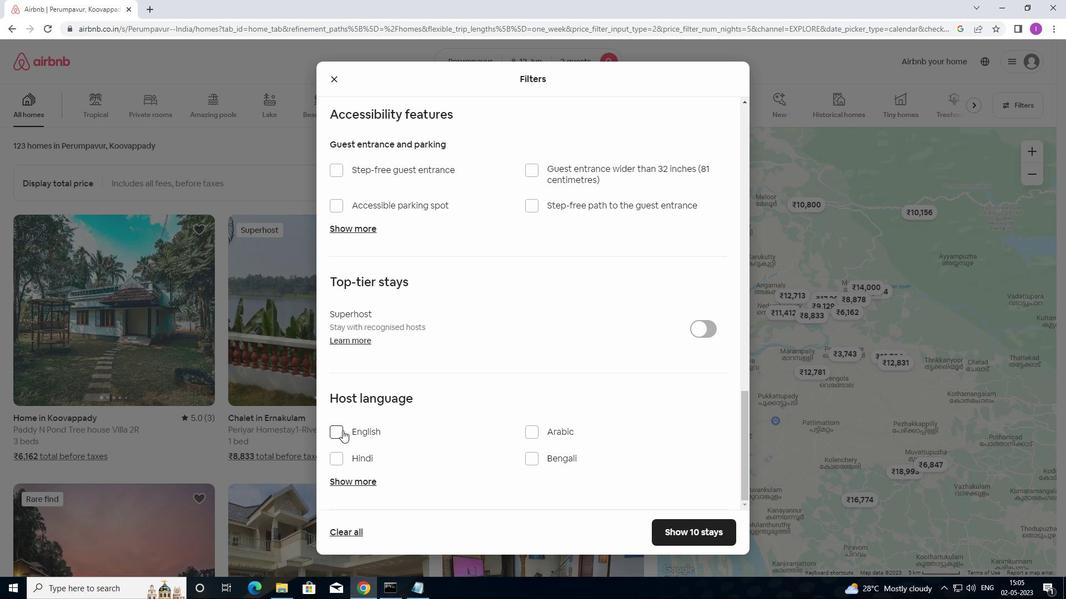 
Action: Mouse moved to (680, 532)
Screenshot: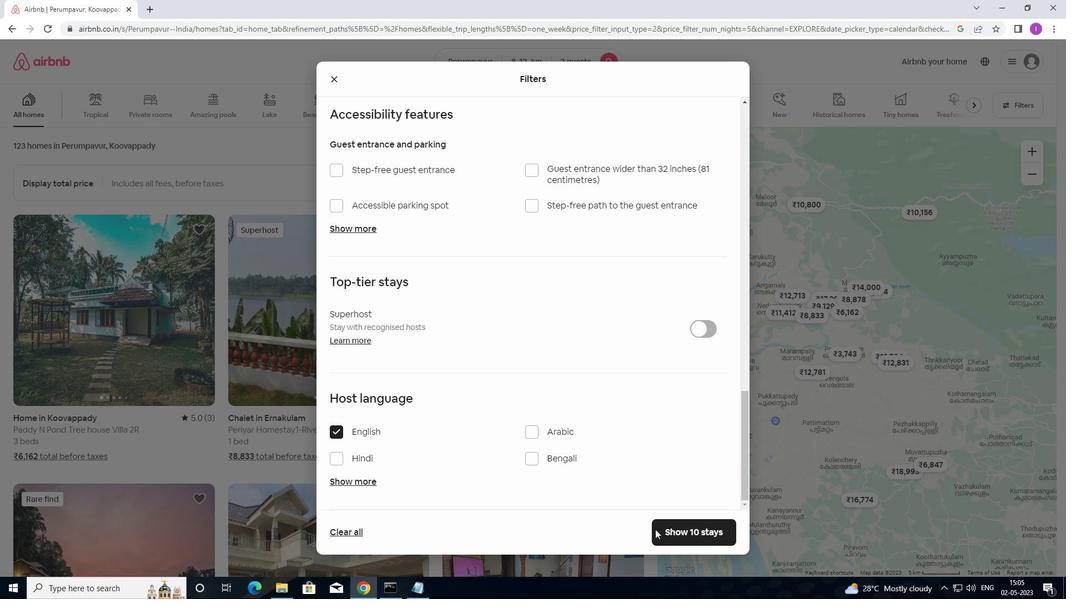 
Action: Mouse pressed left at (680, 532)
Screenshot: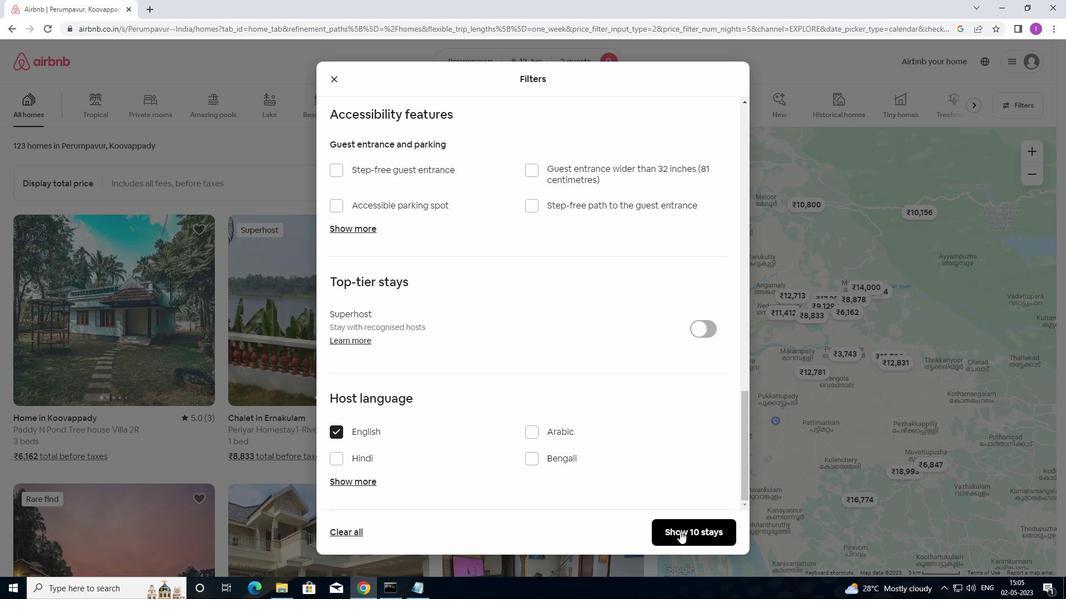 
Action: Mouse moved to (678, 513)
Screenshot: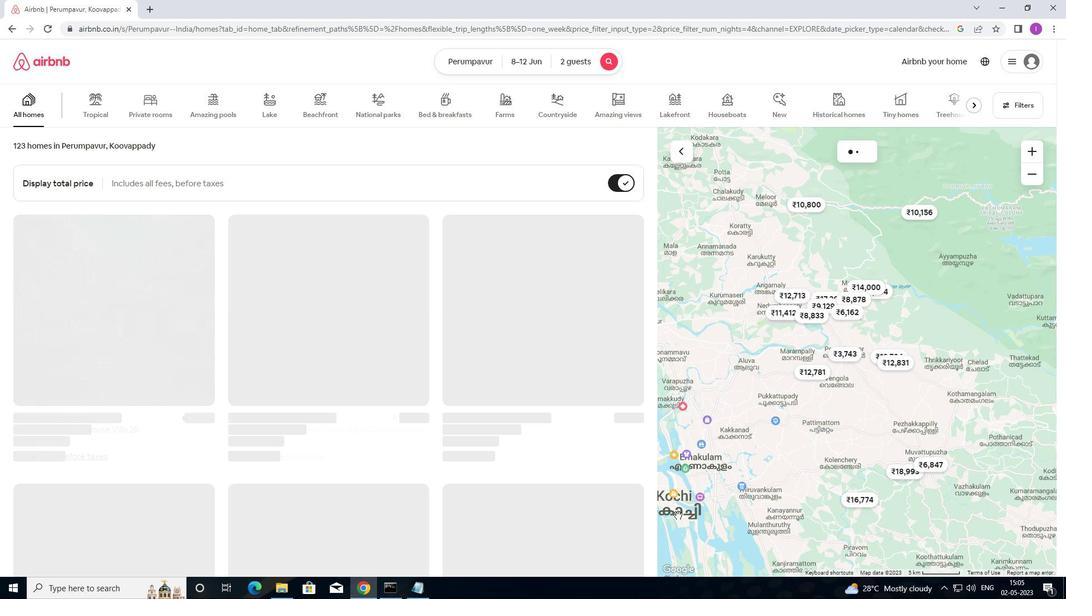 
